 Task: Look for space in Kousa, Egypt from 6th September, 2023 to 10th September, 2023 for 1 adult in price range Rs.10000 to Rs.15000. Place can be private room with 1  bedroom having 1 bed and 1 bathroom. Property type can be house, flat, guest house, hotel. Booking option can be shelf check-in. Required host language is English.
Action: Mouse moved to (427, 83)
Screenshot: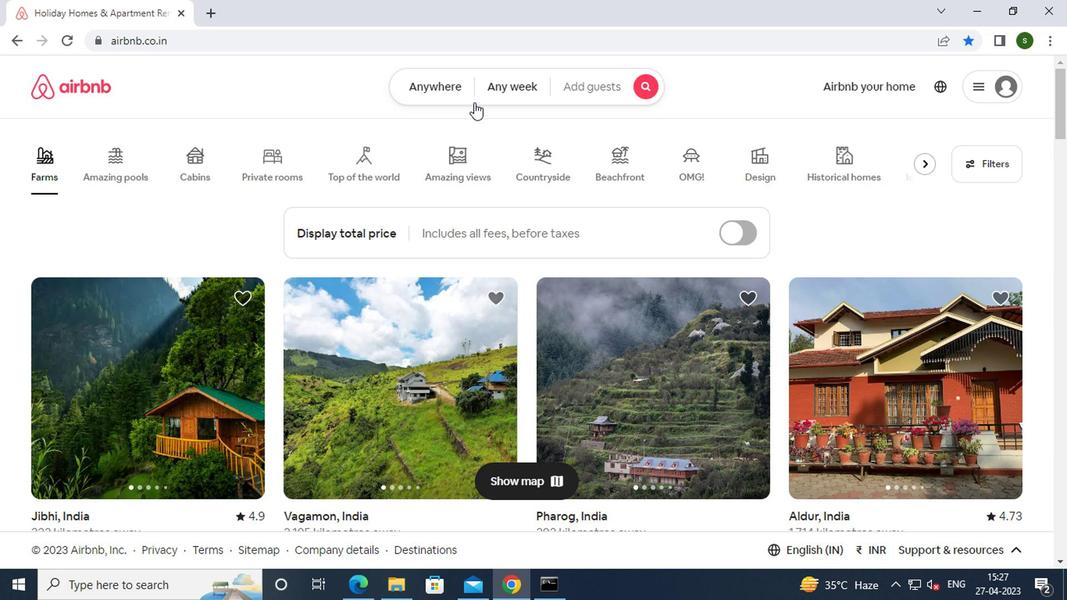 
Action: Mouse pressed left at (427, 83)
Screenshot: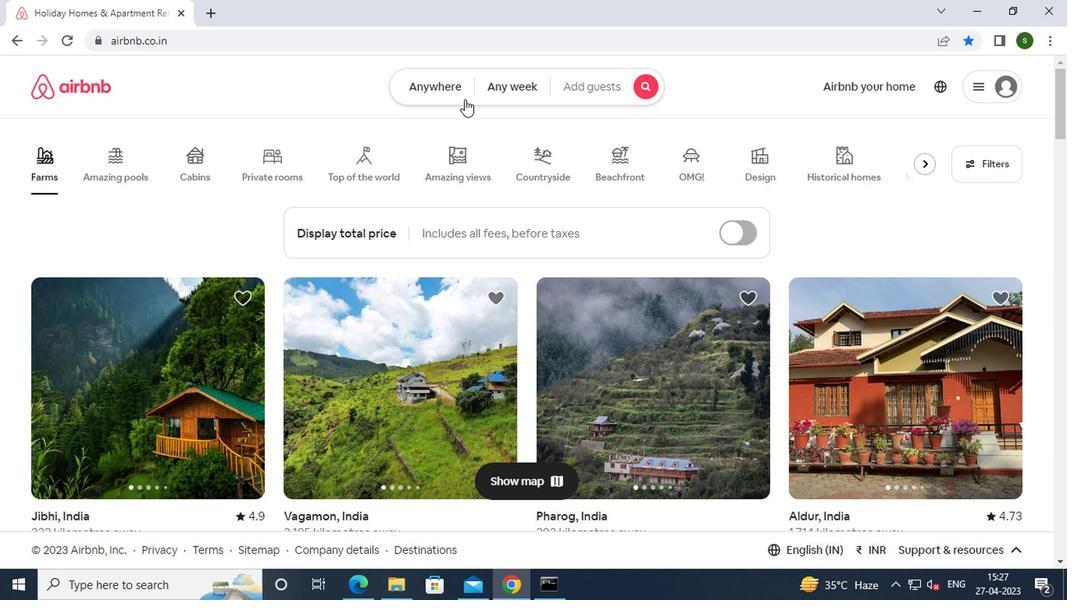 
Action: Mouse moved to (363, 147)
Screenshot: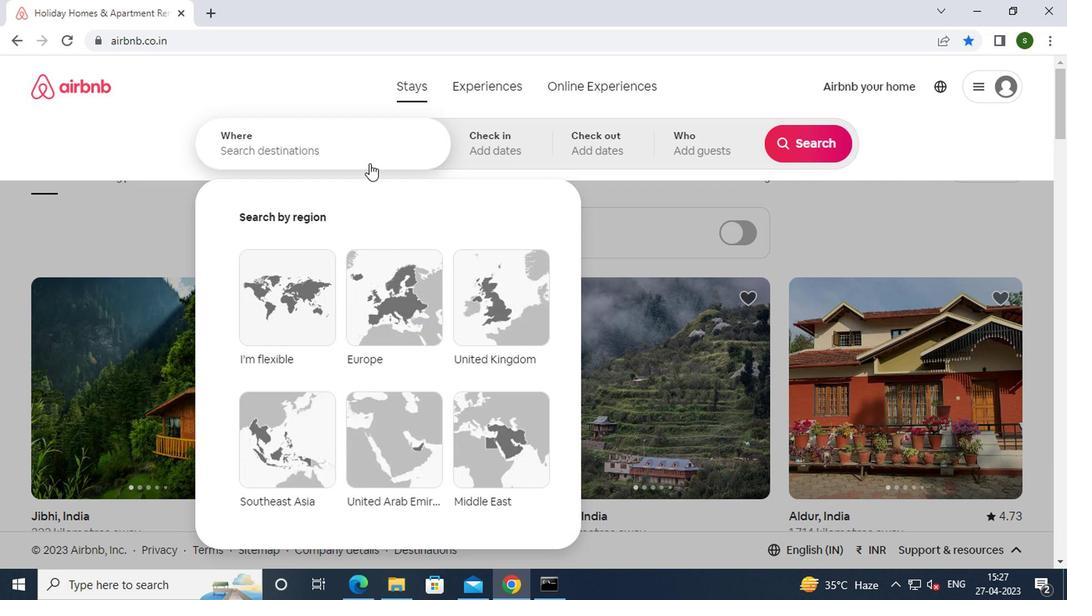 
Action: Mouse pressed left at (363, 147)
Screenshot: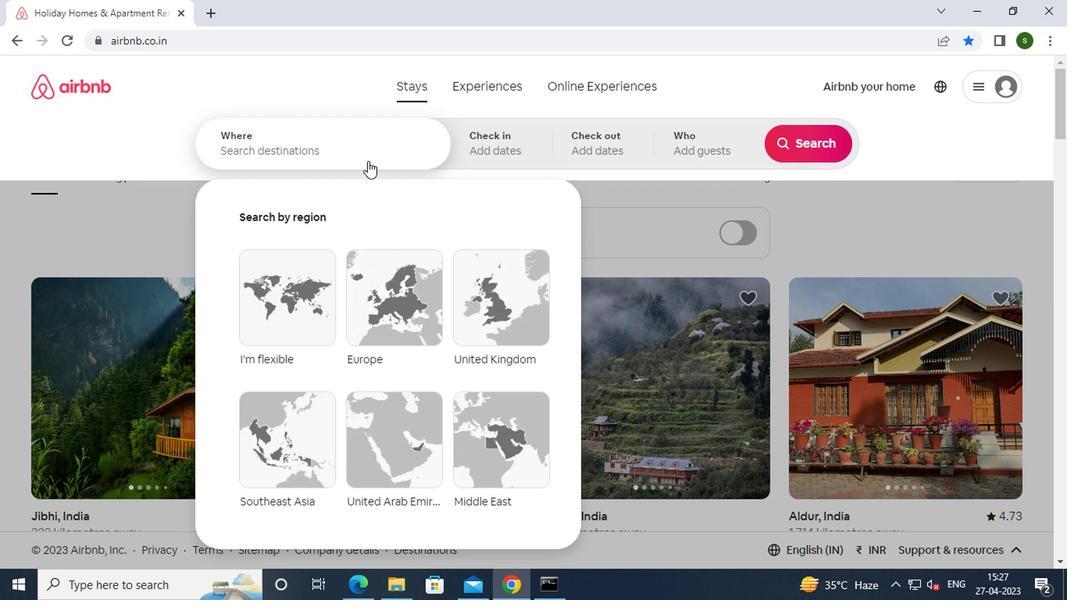 
Action: Key pressed k<Key.caps_lock>ousa,<Key.space><Key.caps_lock>e<Key.caps_lock>gypt<Key.enter>
Screenshot: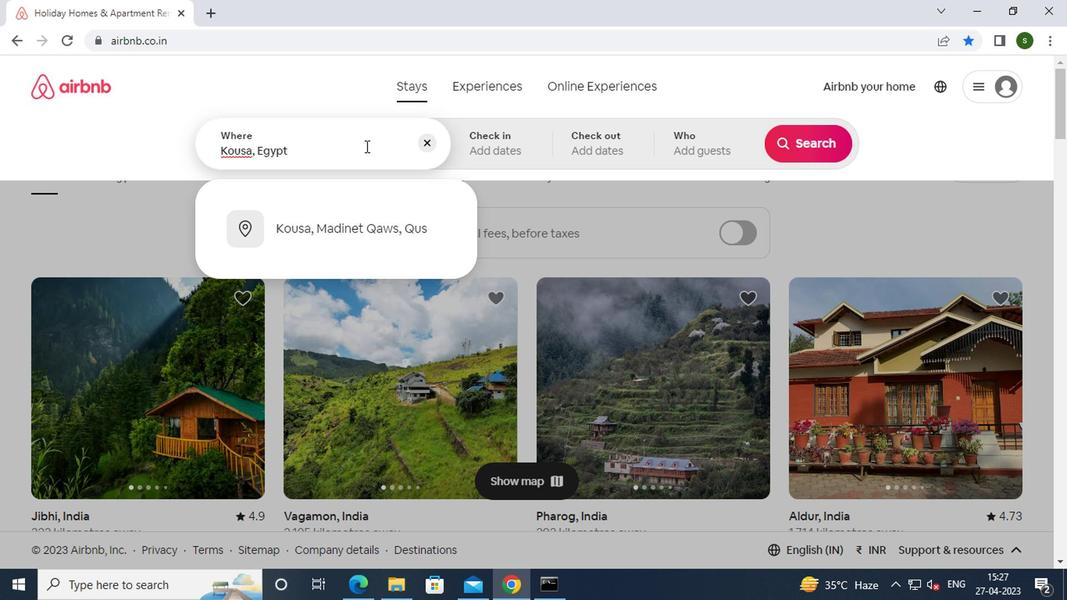 
Action: Mouse moved to (797, 269)
Screenshot: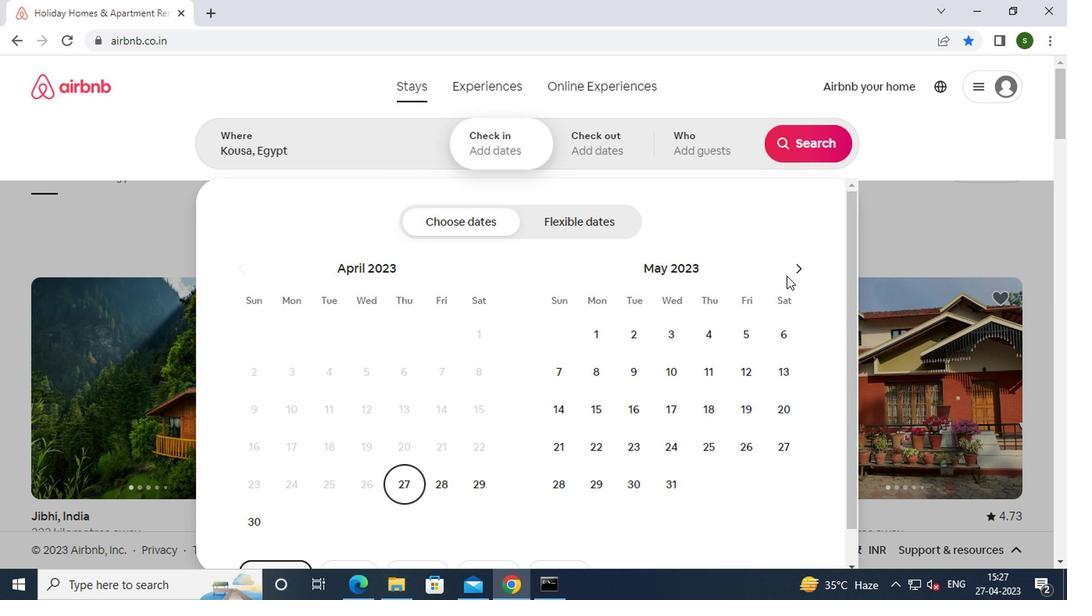 
Action: Mouse pressed left at (797, 269)
Screenshot: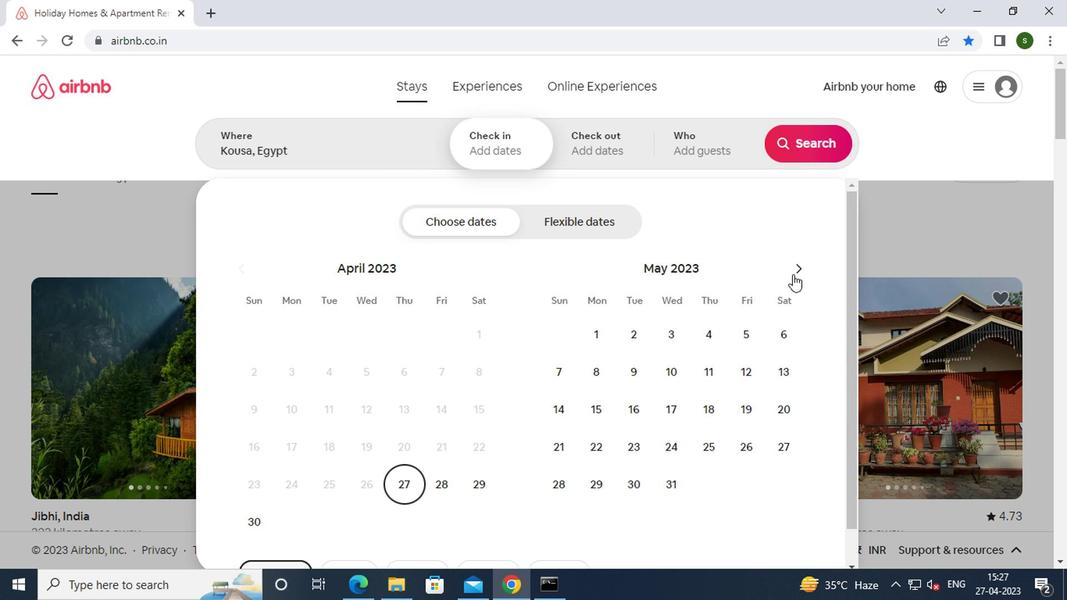 
Action: Mouse pressed left at (797, 269)
Screenshot: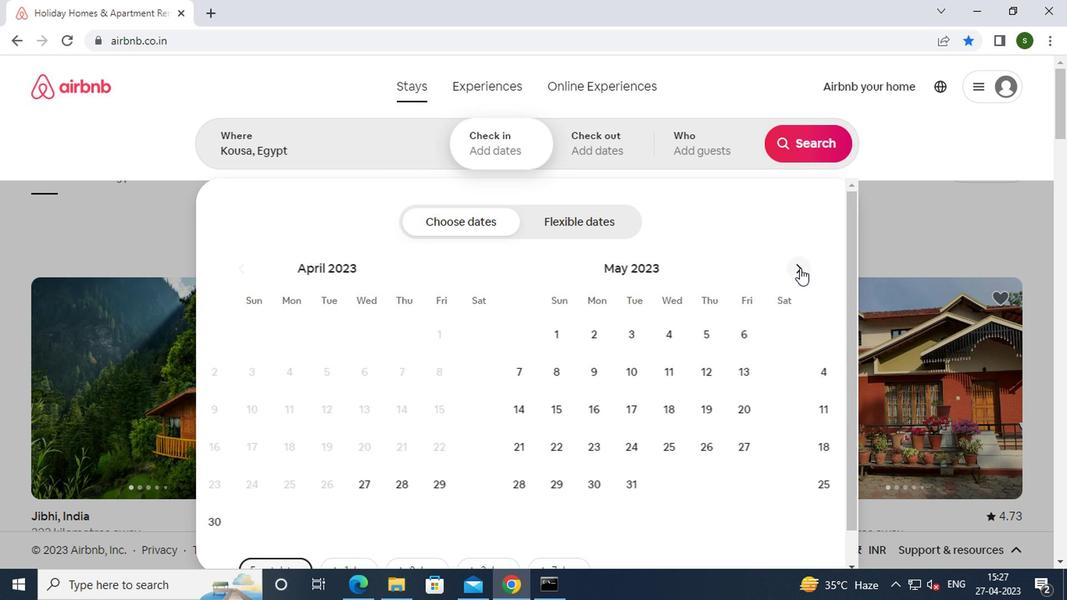 
Action: Mouse pressed left at (797, 269)
Screenshot: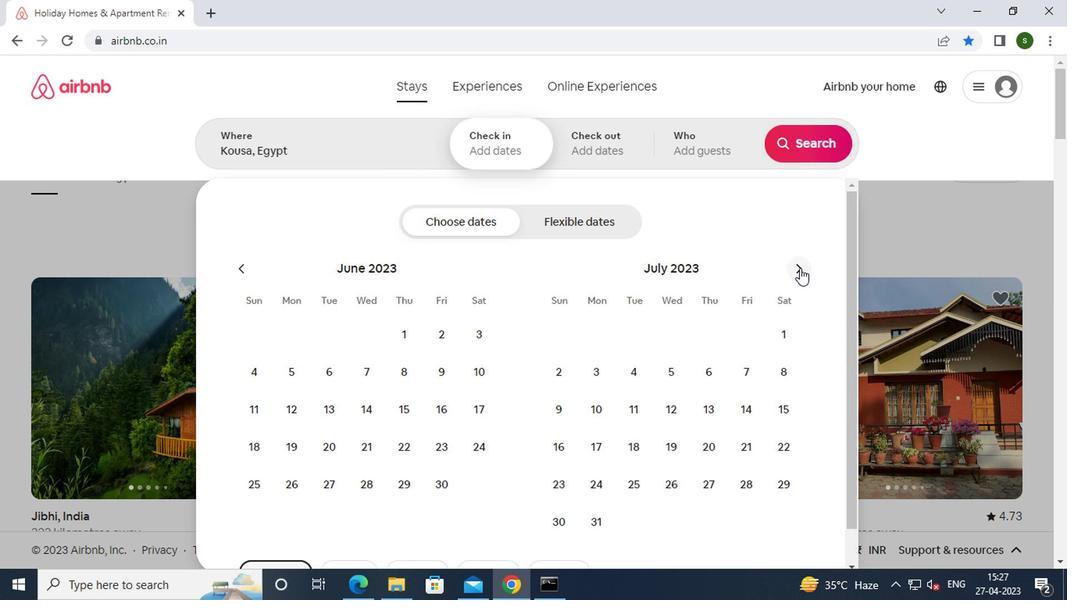 
Action: Mouse pressed left at (797, 269)
Screenshot: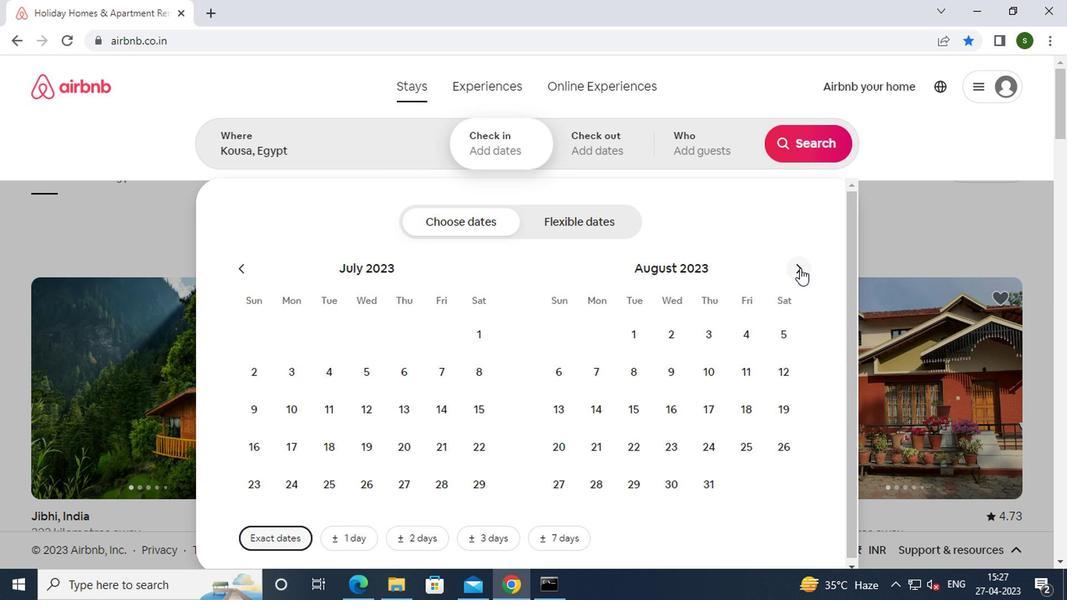 
Action: Mouse moved to (664, 374)
Screenshot: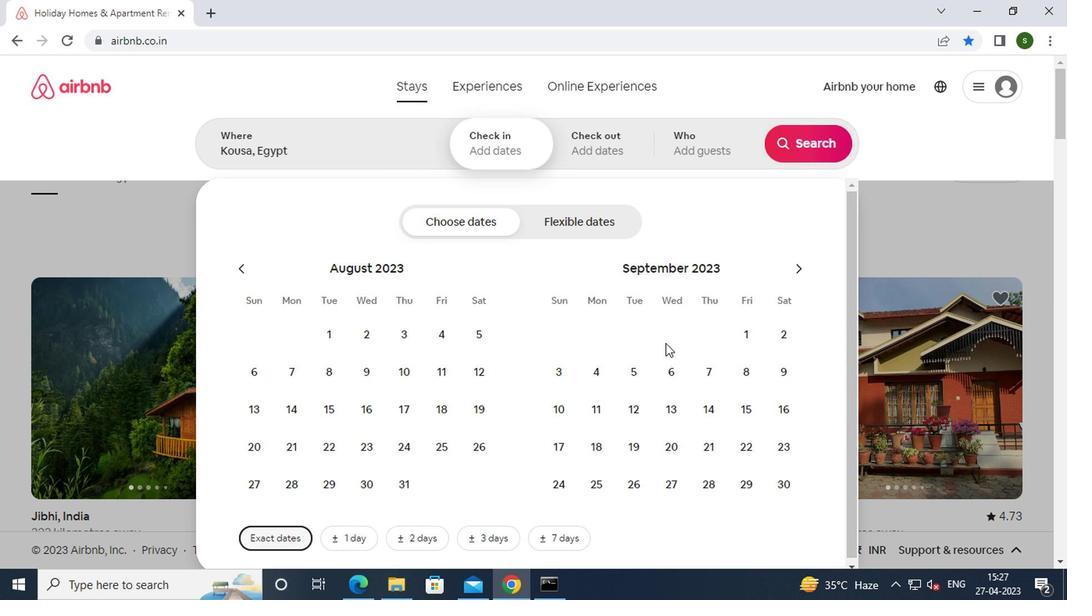 
Action: Mouse pressed left at (664, 374)
Screenshot: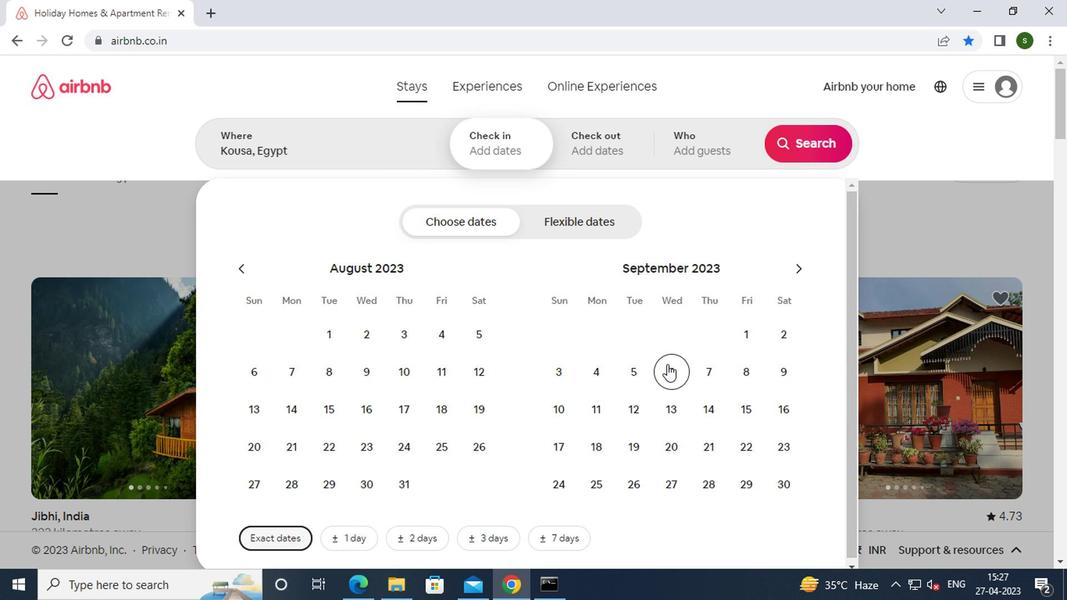 
Action: Mouse moved to (550, 403)
Screenshot: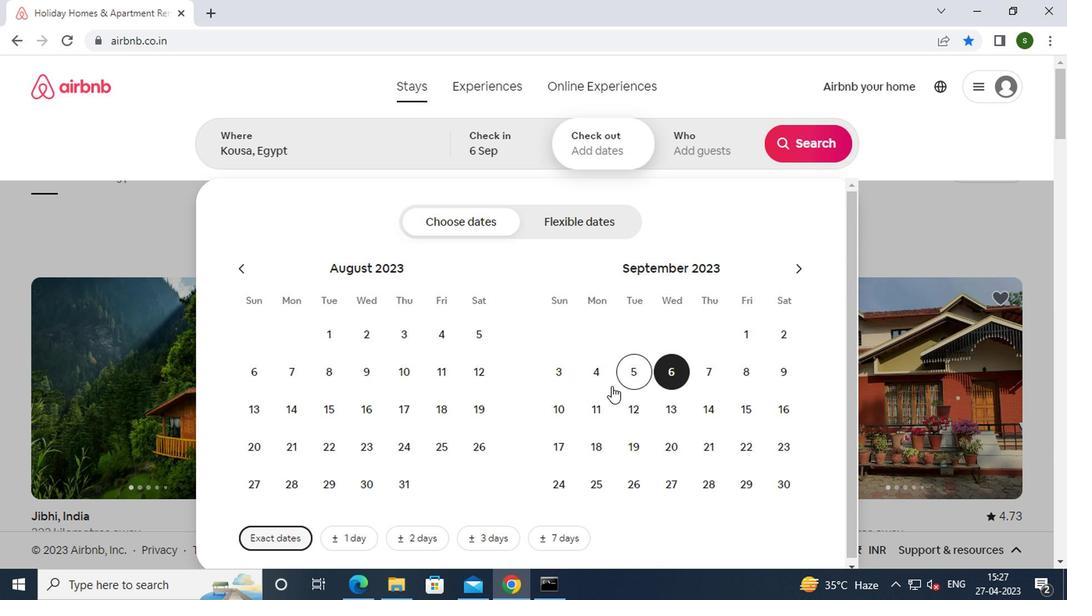 
Action: Mouse pressed left at (550, 403)
Screenshot: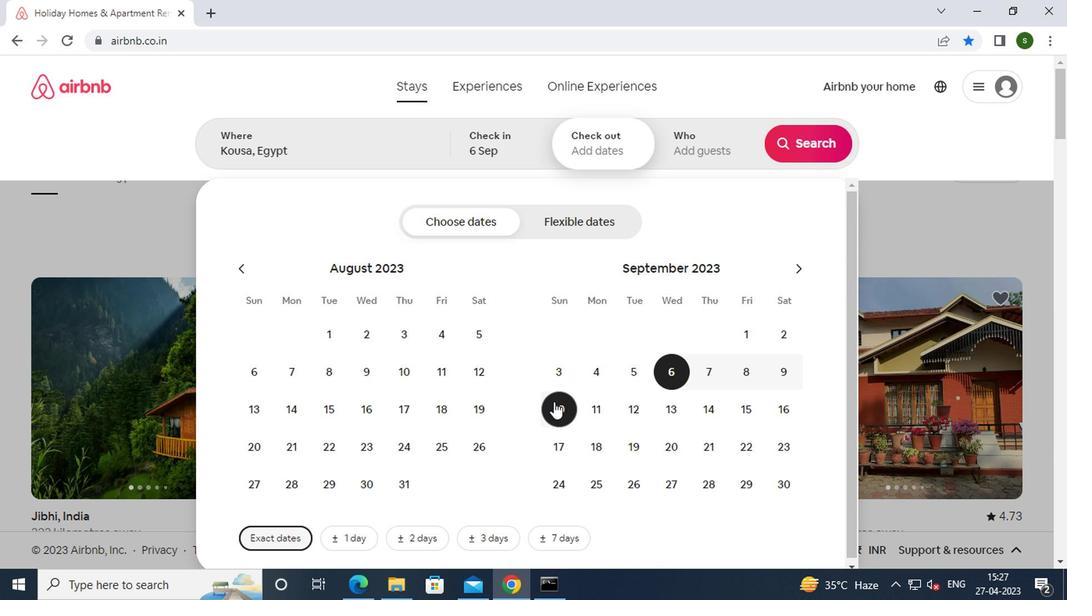 
Action: Mouse moved to (698, 154)
Screenshot: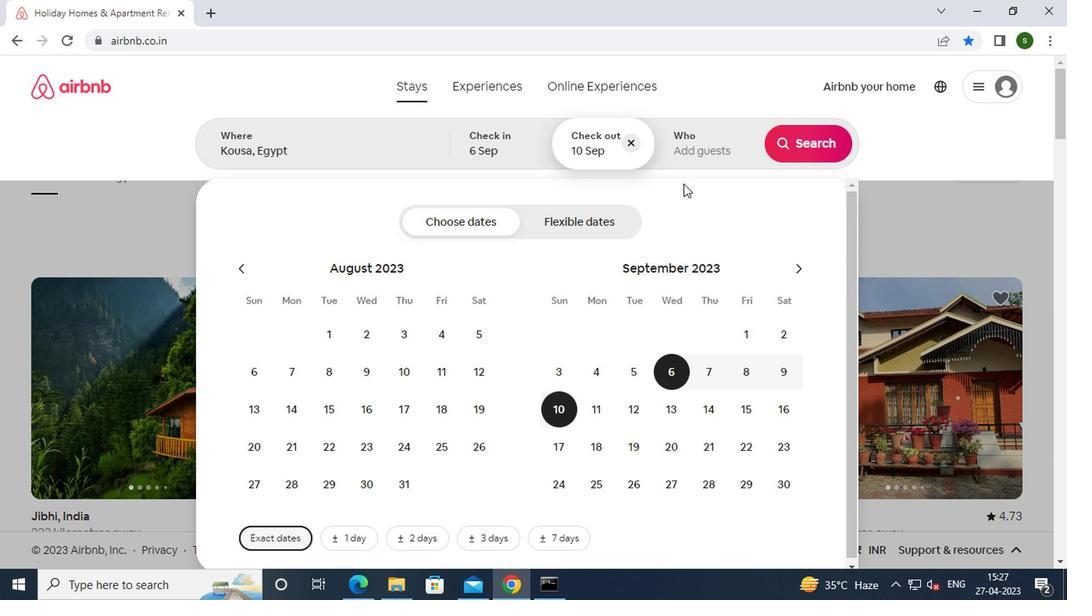 
Action: Mouse pressed left at (698, 154)
Screenshot: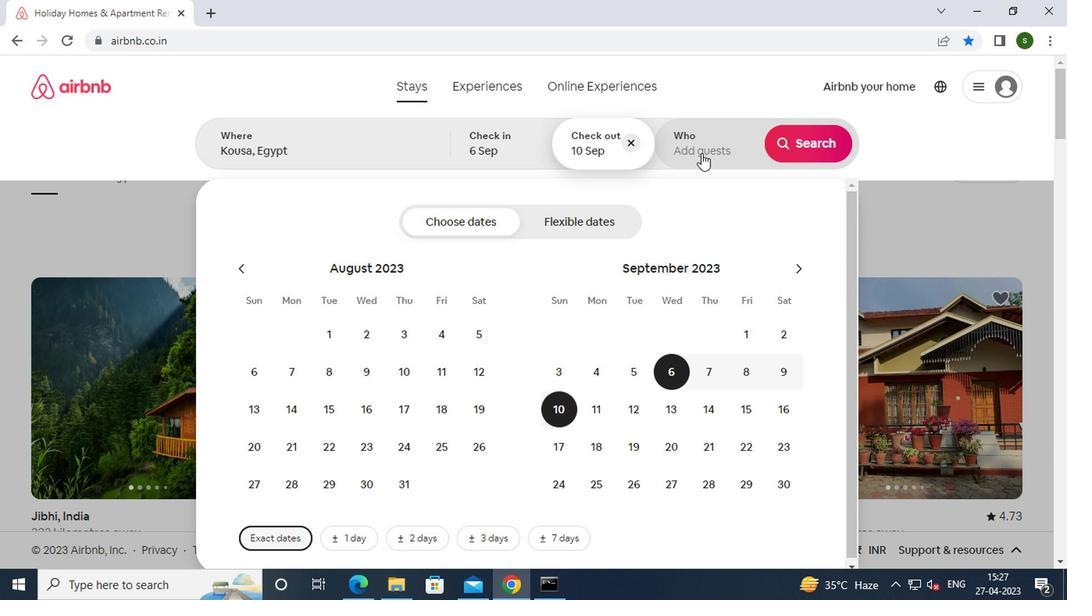 
Action: Mouse moved to (806, 229)
Screenshot: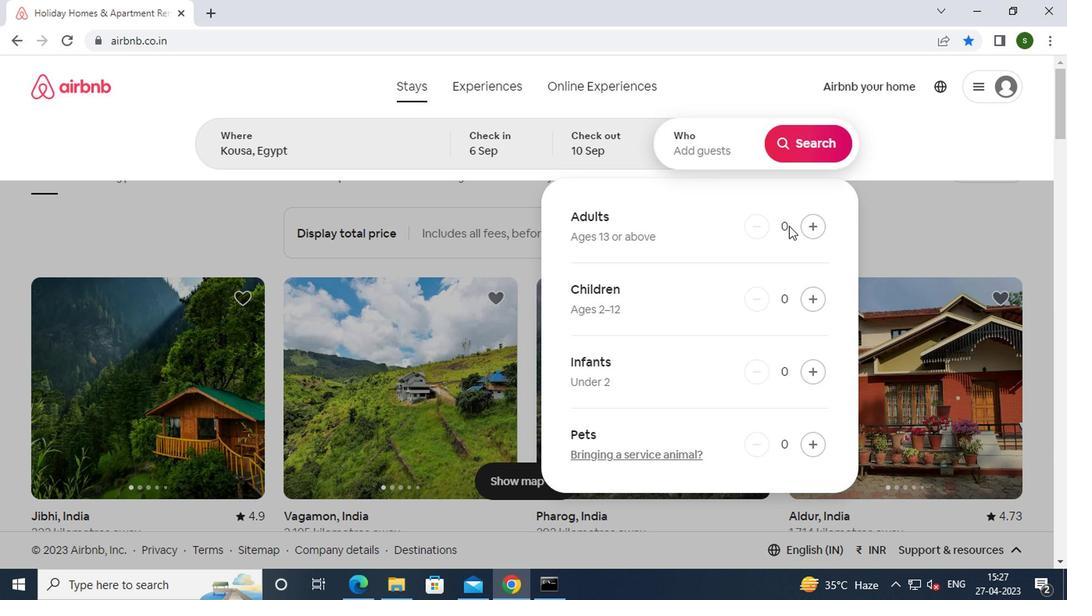 
Action: Mouse pressed left at (806, 229)
Screenshot: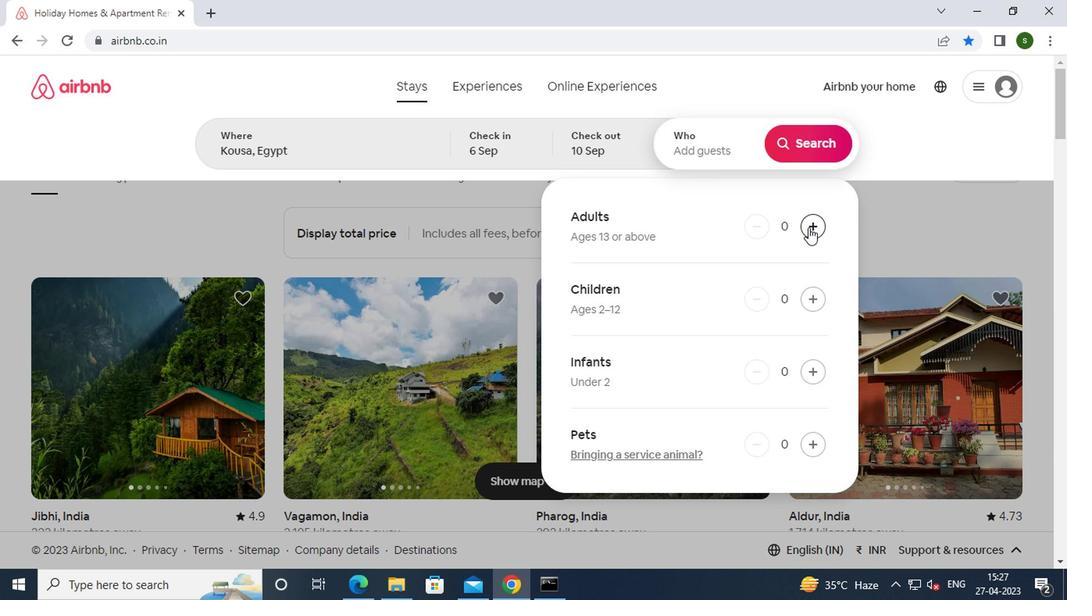 
Action: Mouse moved to (814, 131)
Screenshot: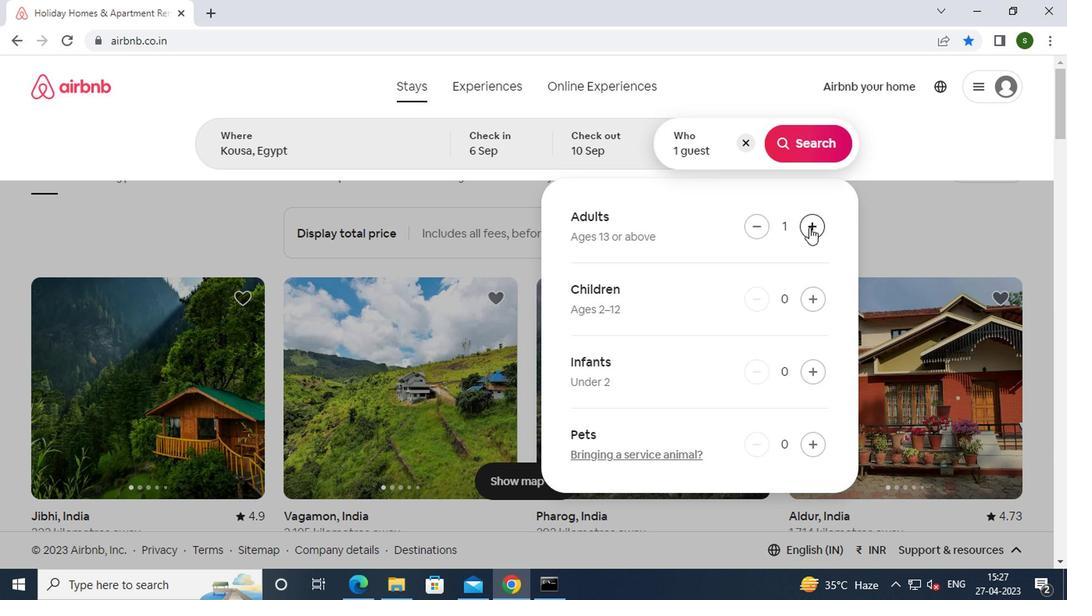 
Action: Mouse pressed left at (814, 131)
Screenshot: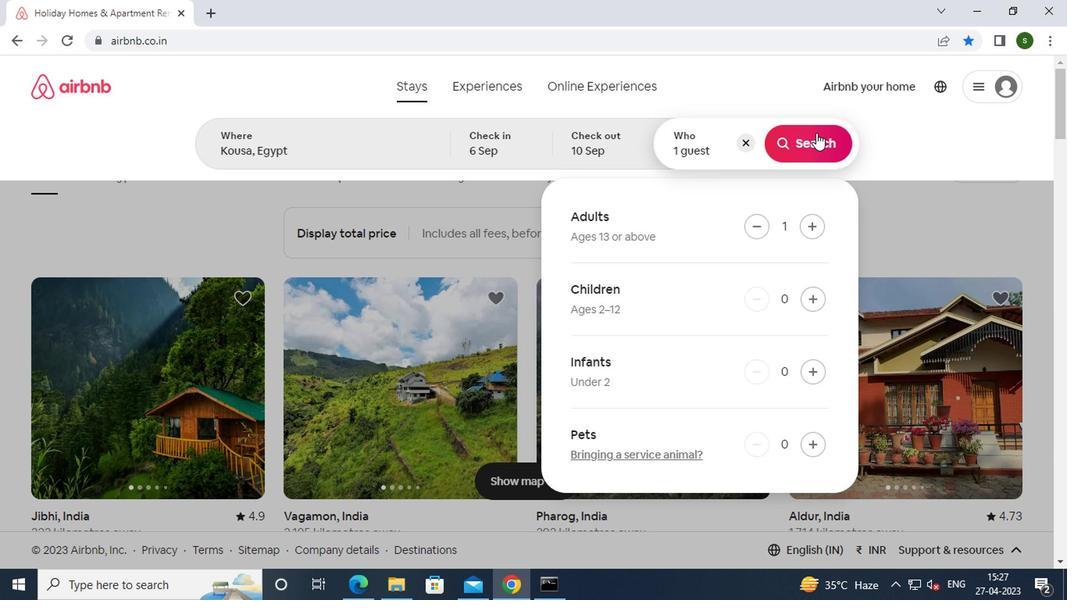 
Action: Mouse moved to (994, 156)
Screenshot: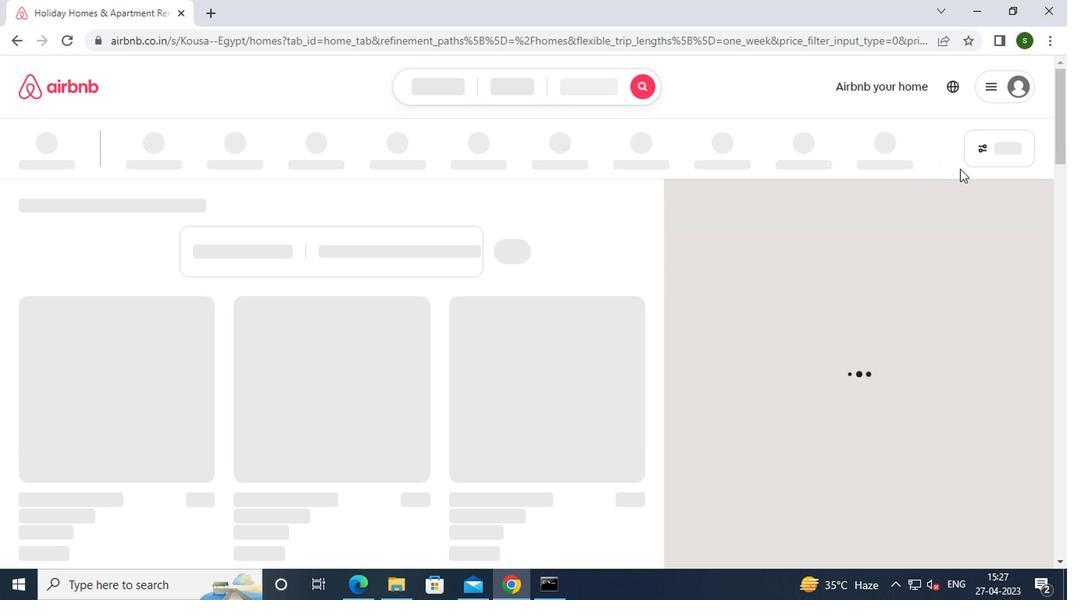 
Action: Mouse pressed left at (994, 156)
Screenshot: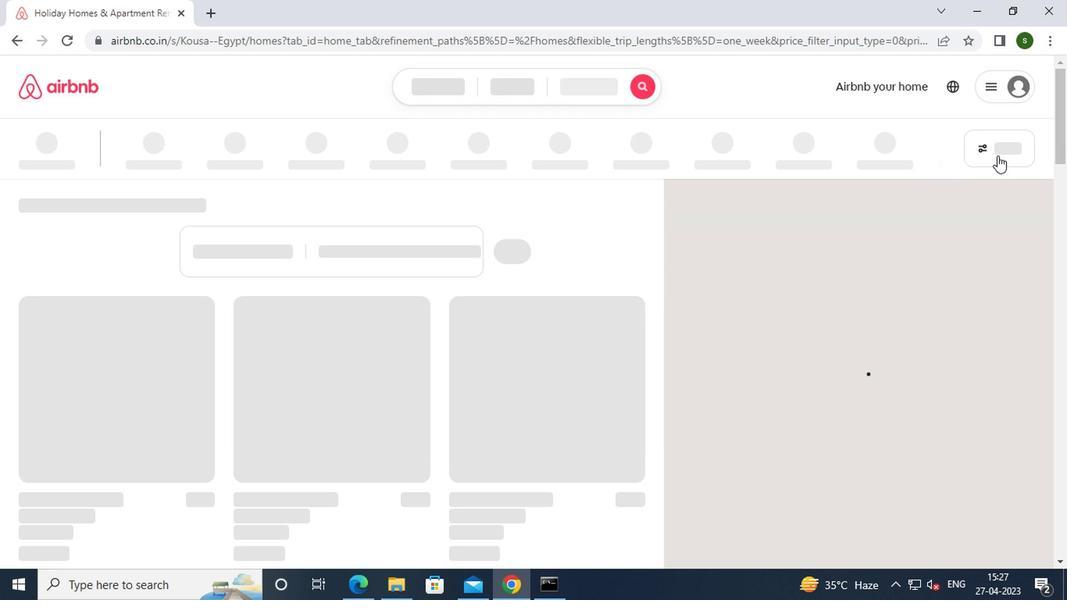 
Action: Mouse moved to (379, 331)
Screenshot: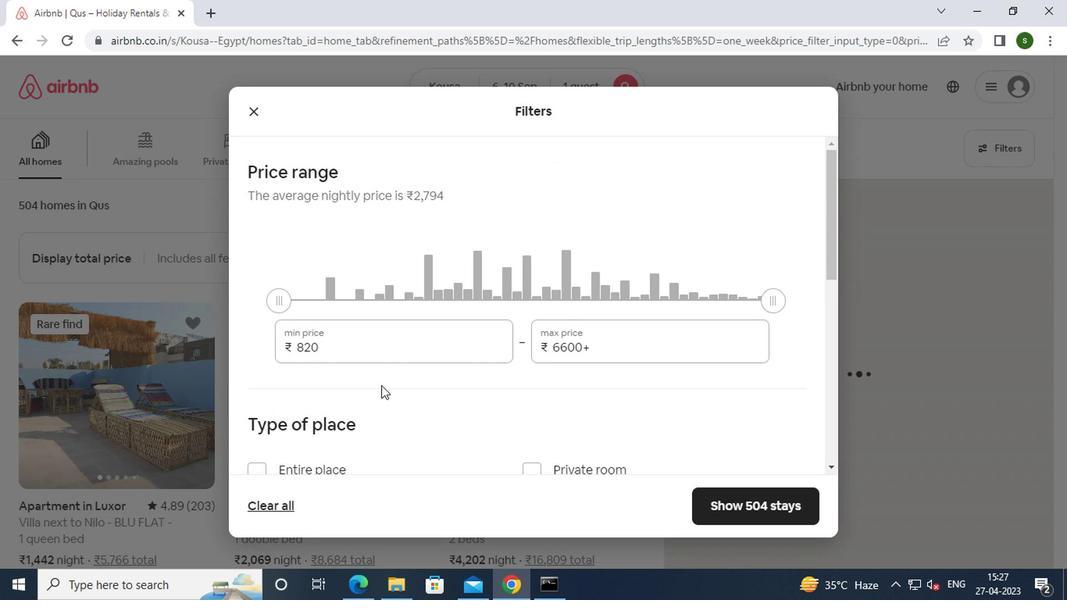 
Action: Mouse pressed left at (379, 331)
Screenshot: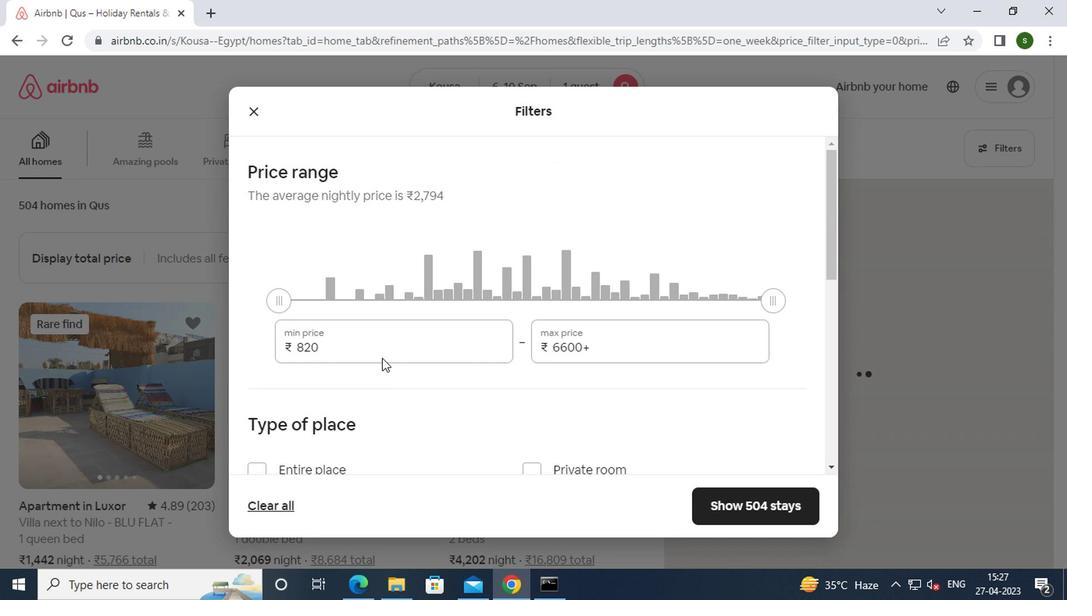 
Action: Mouse moved to (379, 333)
Screenshot: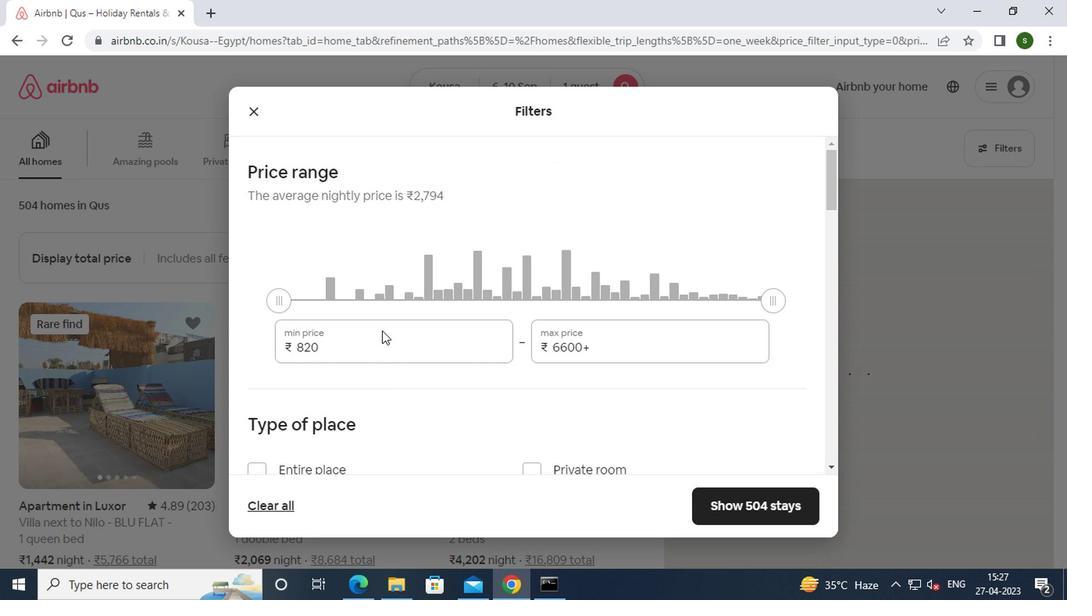 
Action: Key pressed <Key.backspace><Key.backspace><Key.backspace><Key.backspace><Key.backspace>10000
Screenshot: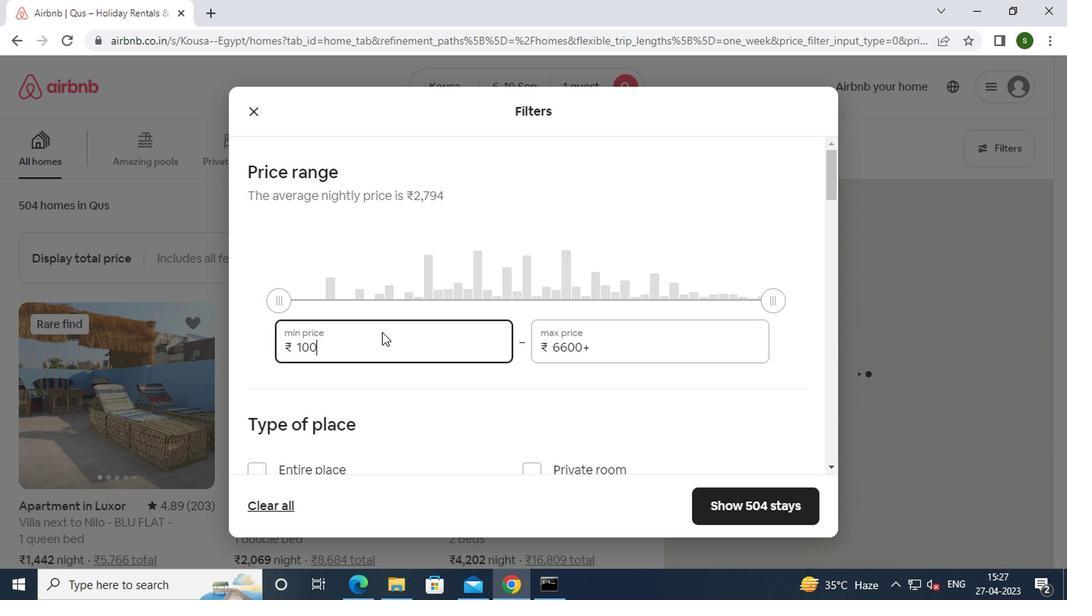 
Action: Mouse moved to (618, 348)
Screenshot: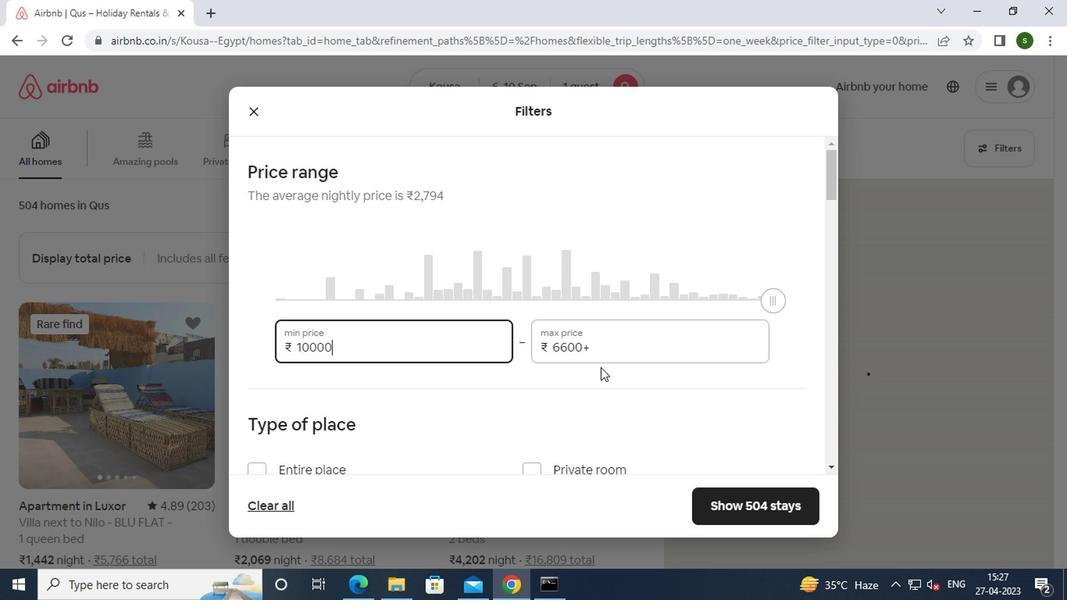 
Action: Mouse pressed left at (618, 348)
Screenshot: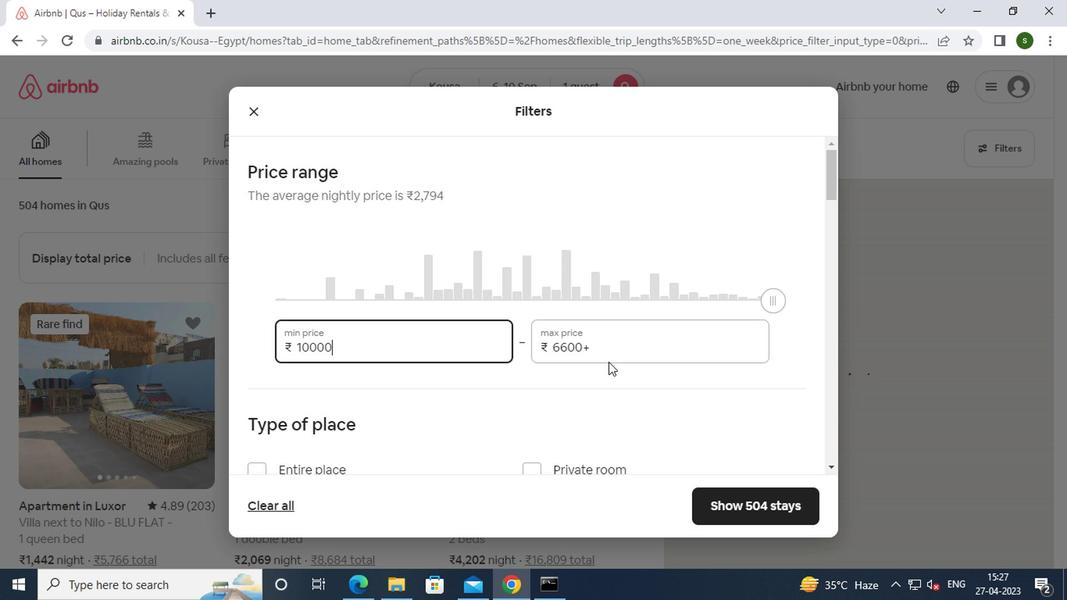 
Action: Key pressed <Key.backspace><Key.backspace><Key.backspace><Key.backspace><Key.backspace><Key.backspace><Key.backspace><Key.backspace><Key.backspace><Key.backspace><Key.backspace><Key.backspace>15000
Screenshot: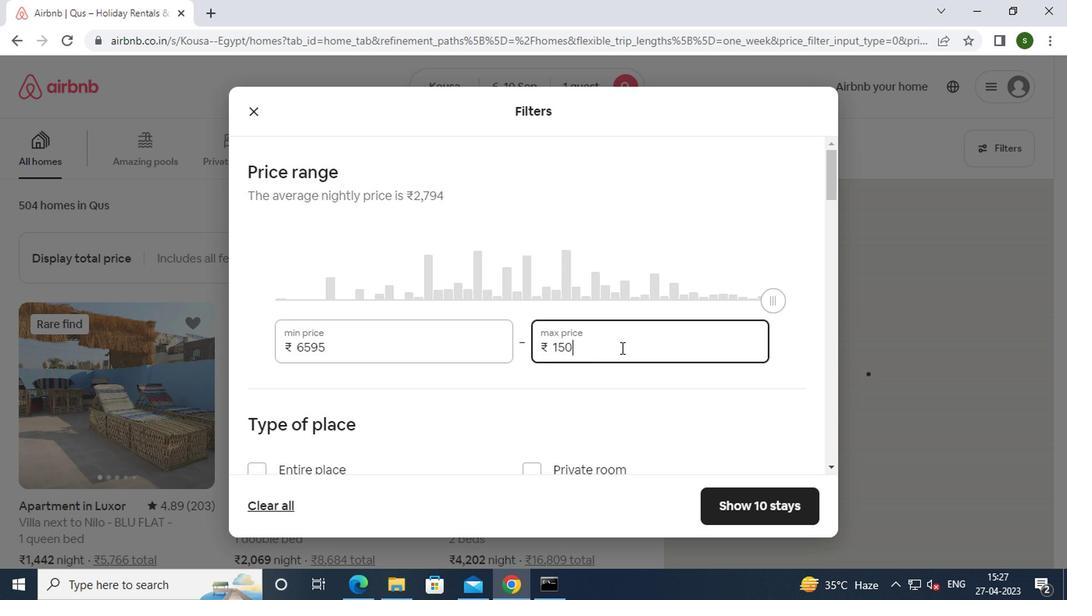 
Action: Mouse moved to (503, 393)
Screenshot: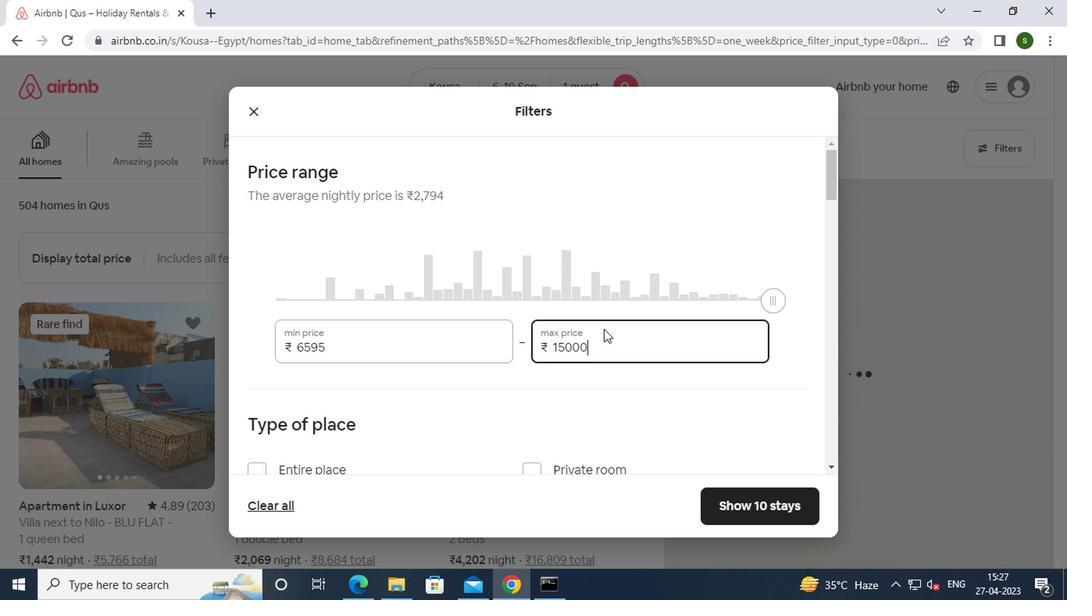 
Action: Mouse scrolled (503, 393) with delta (0, 0)
Screenshot: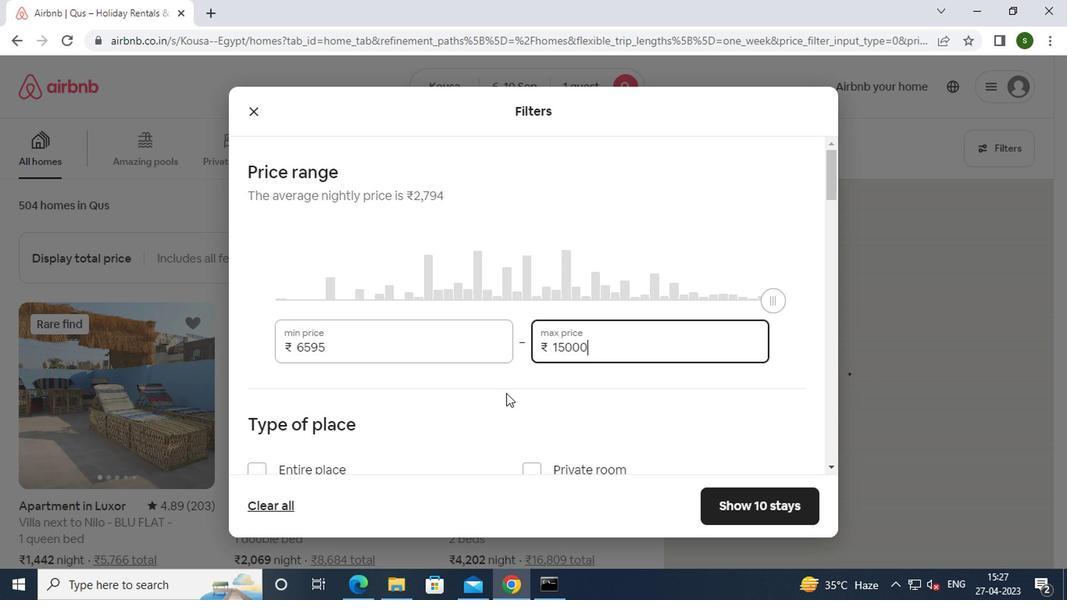 
Action: Mouse moved to (534, 390)
Screenshot: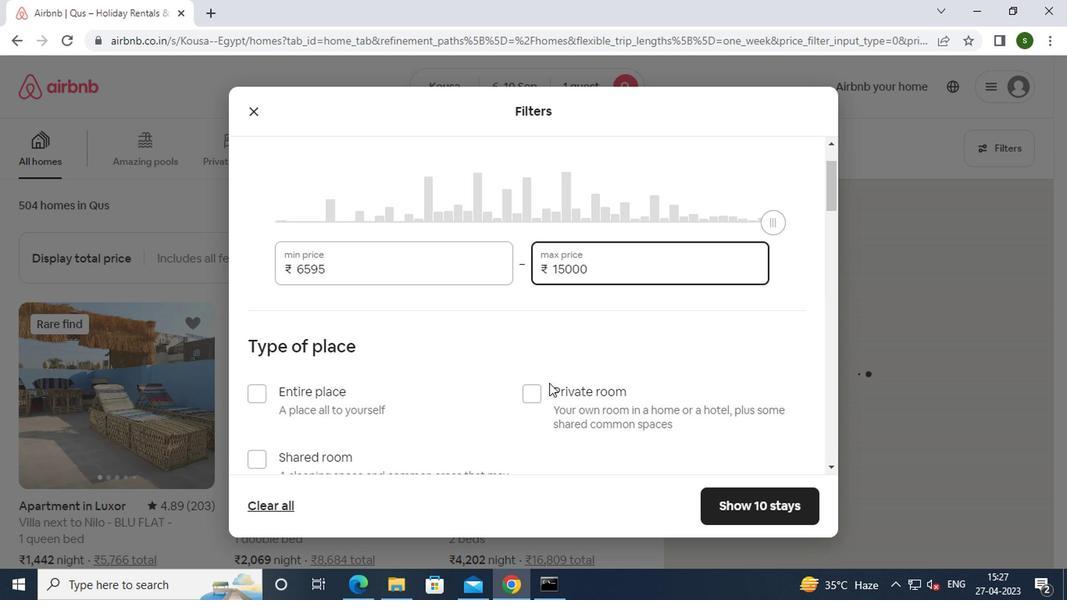
Action: Mouse pressed left at (534, 390)
Screenshot: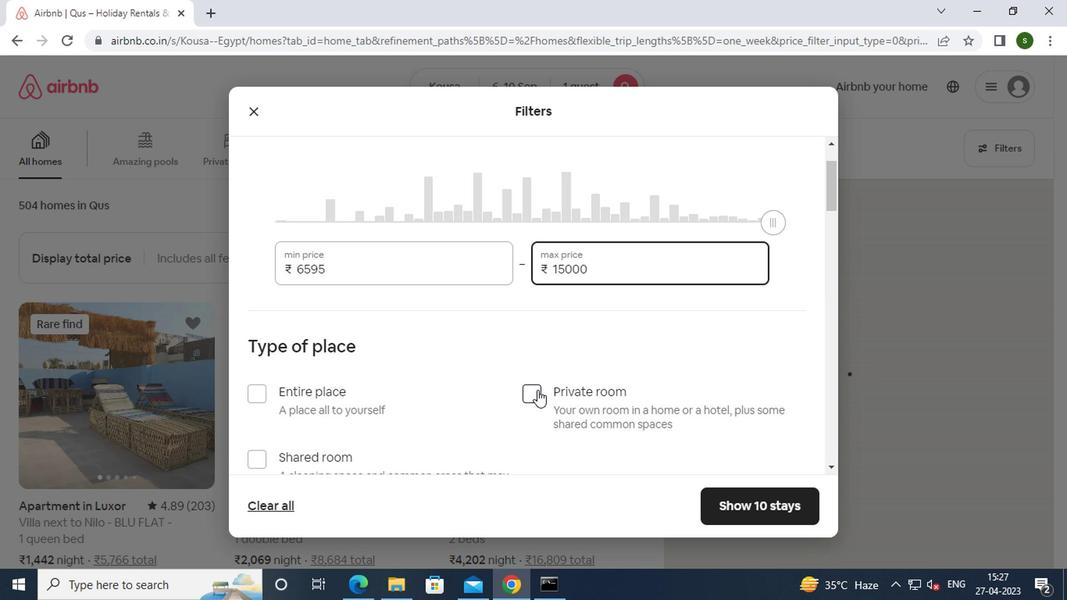 
Action: Mouse moved to (423, 331)
Screenshot: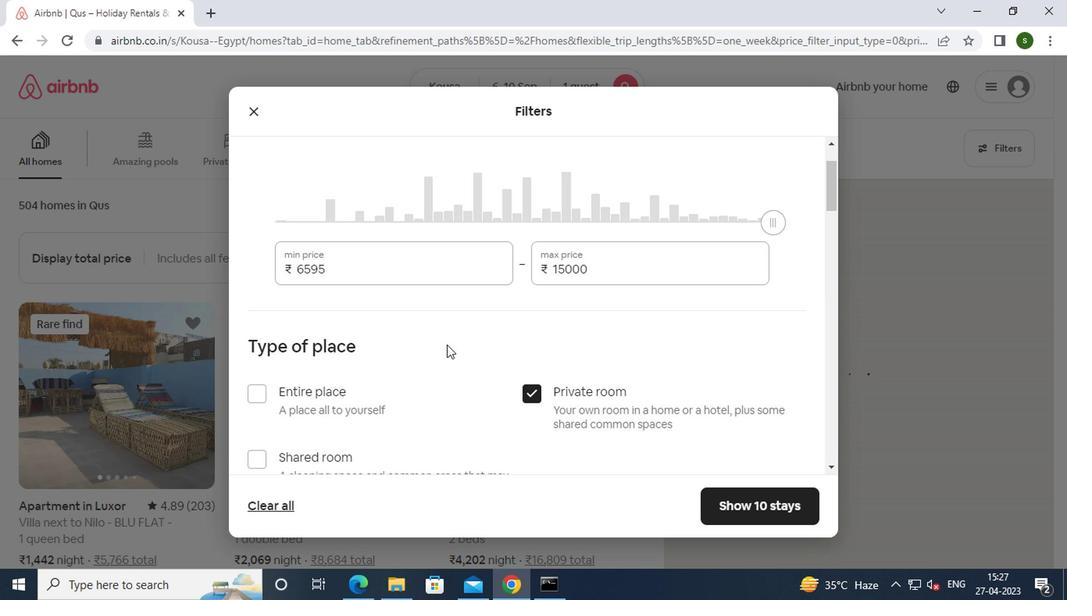 
Action: Mouse scrolled (423, 331) with delta (0, 0)
Screenshot: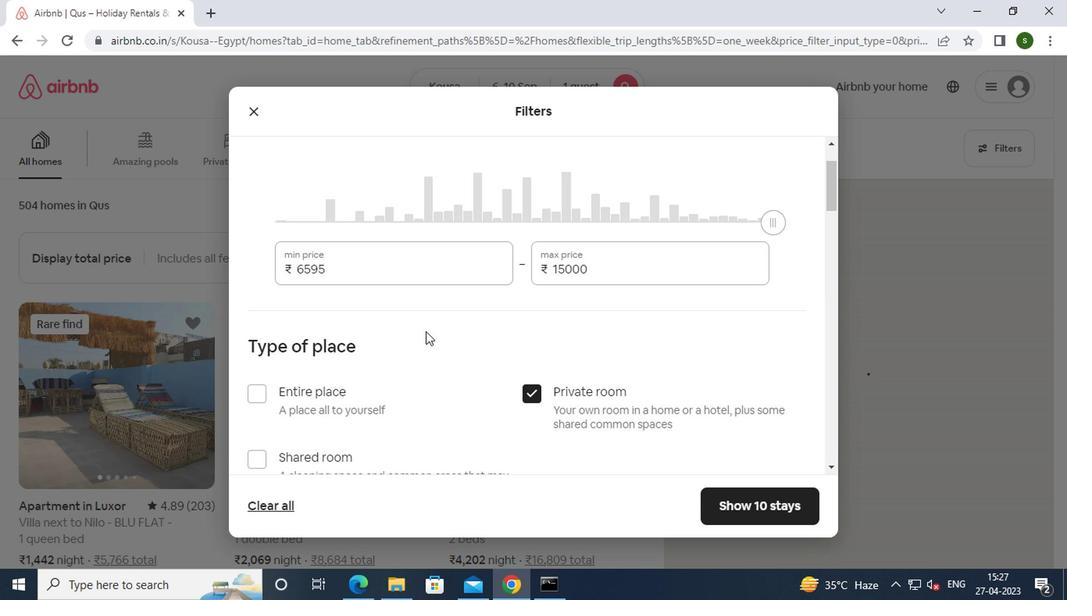 
Action: Mouse scrolled (423, 331) with delta (0, 0)
Screenshot: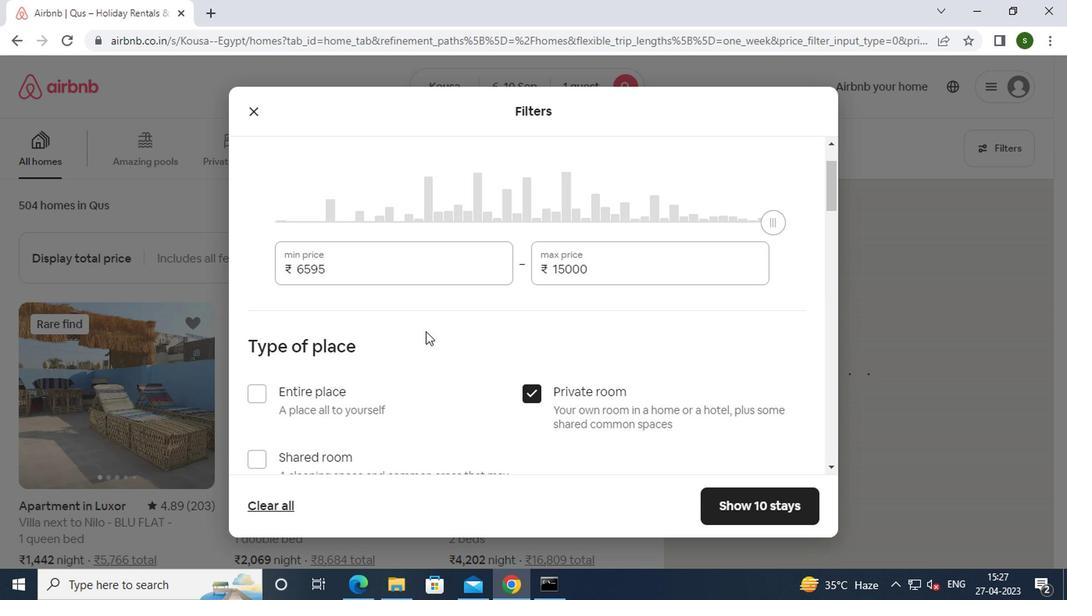 
Action: Mouse scrolled (423, 331) with delta (0, 0)
Screenshot: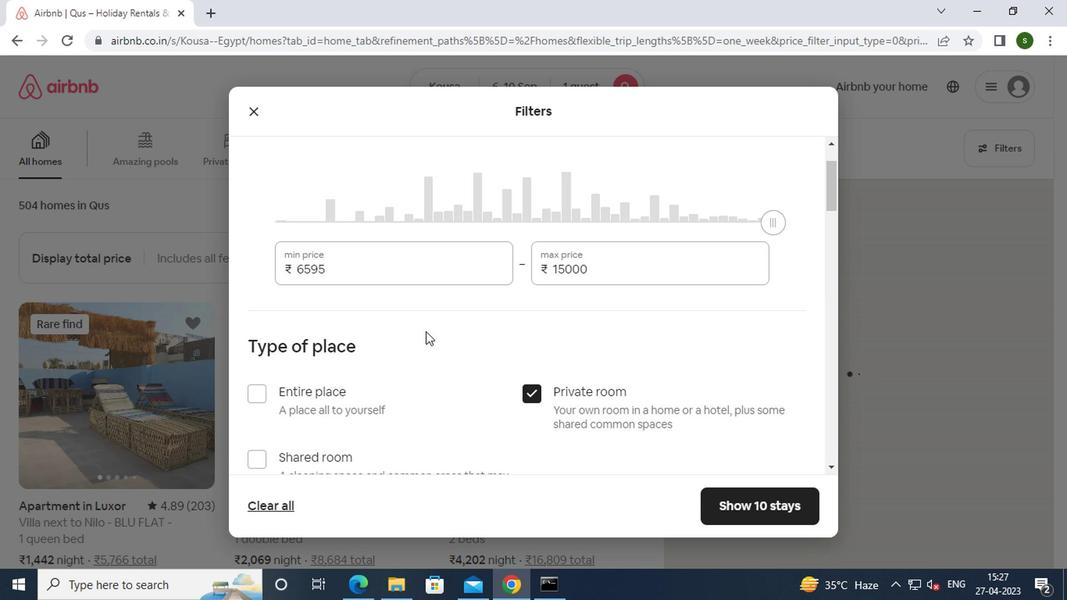 
Action: Mouse scrolled (423, 331) with delta (0, 0)
Screenshot: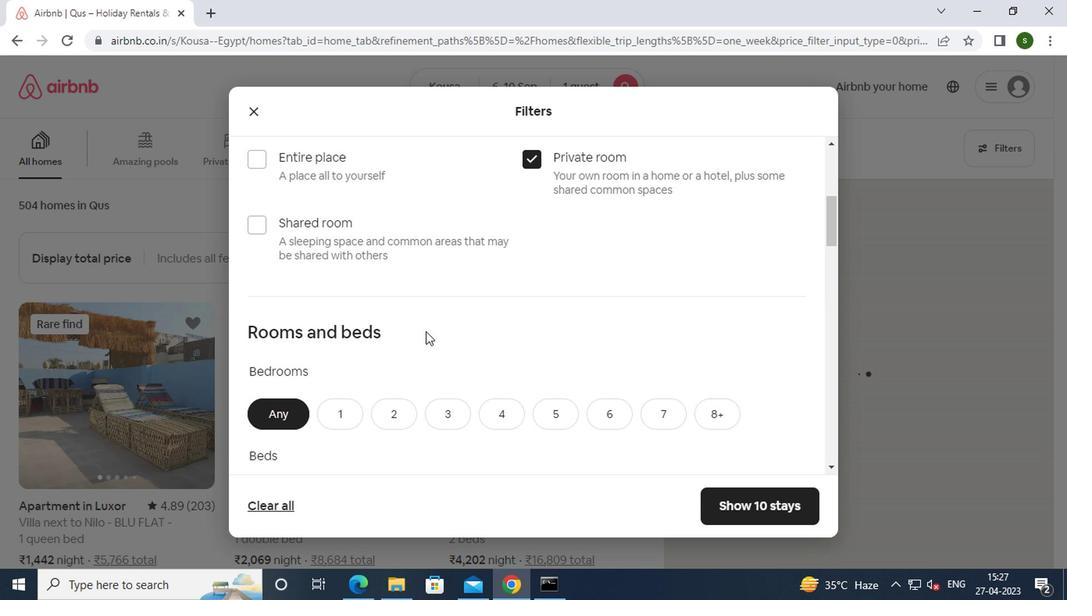 
Action: Mouse moved to (324, 338)
Screenshot: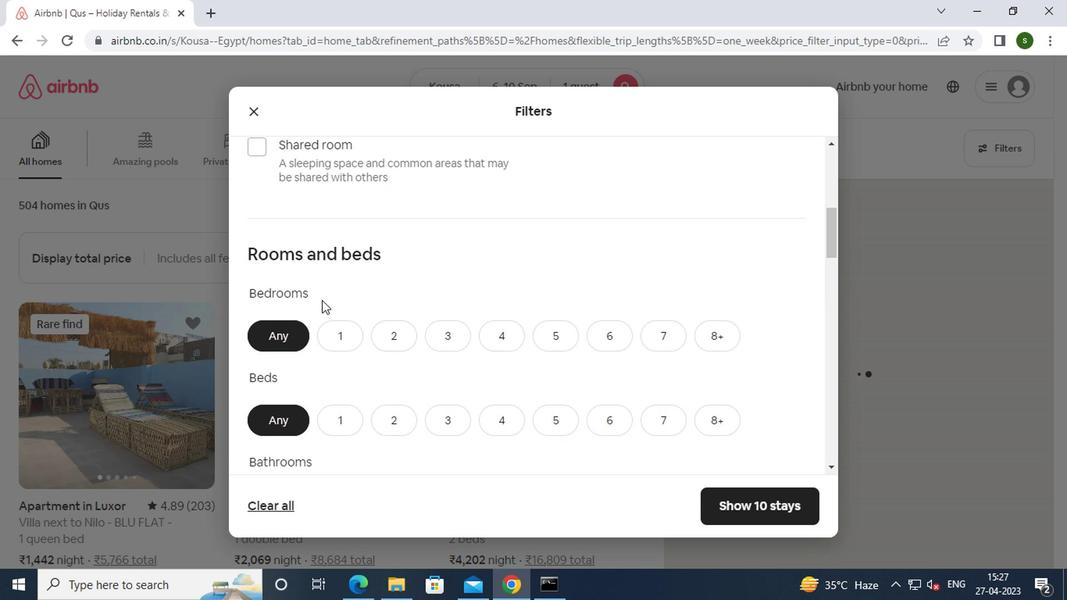 
Action: Mouse pressed left at (324, 338)
Screenshot: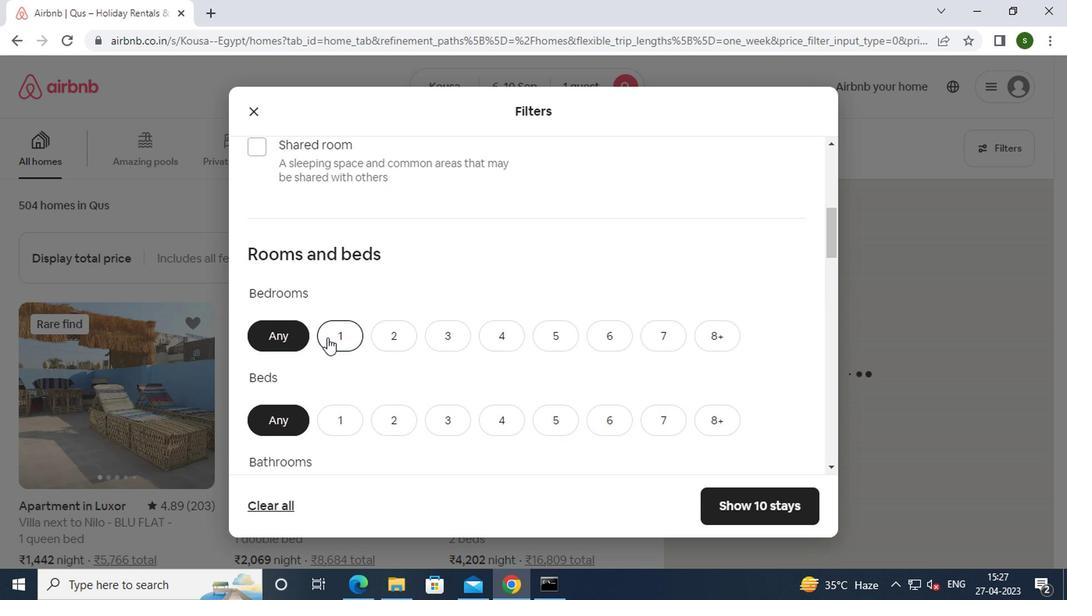 
Action: Mouse moved to (403, 296)
Screenshot: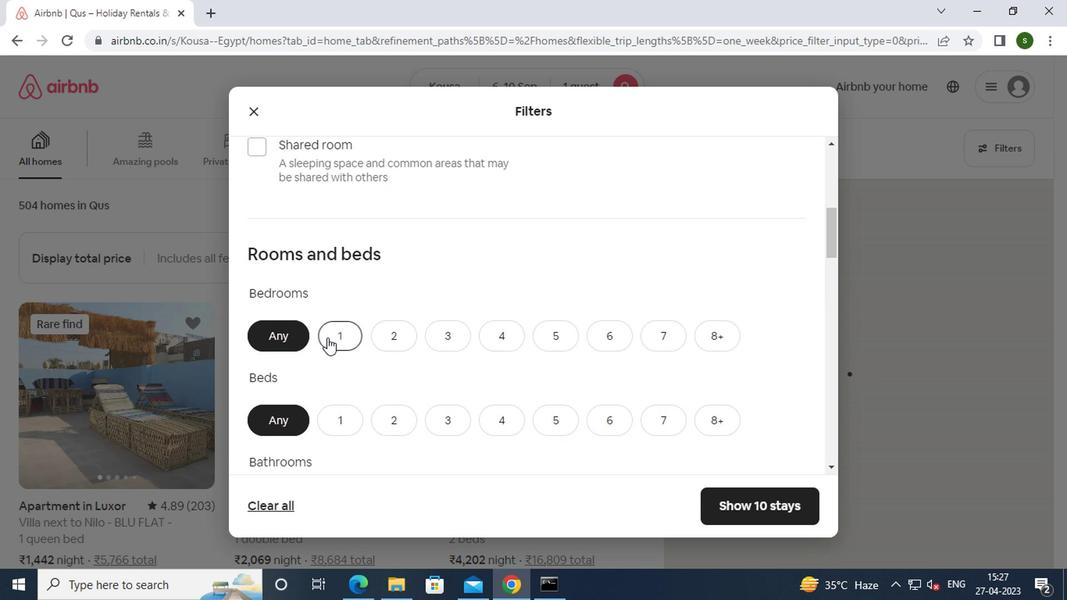
Action: Mouse scrolled (403, 295) with delta (0, 0)
Screenshot: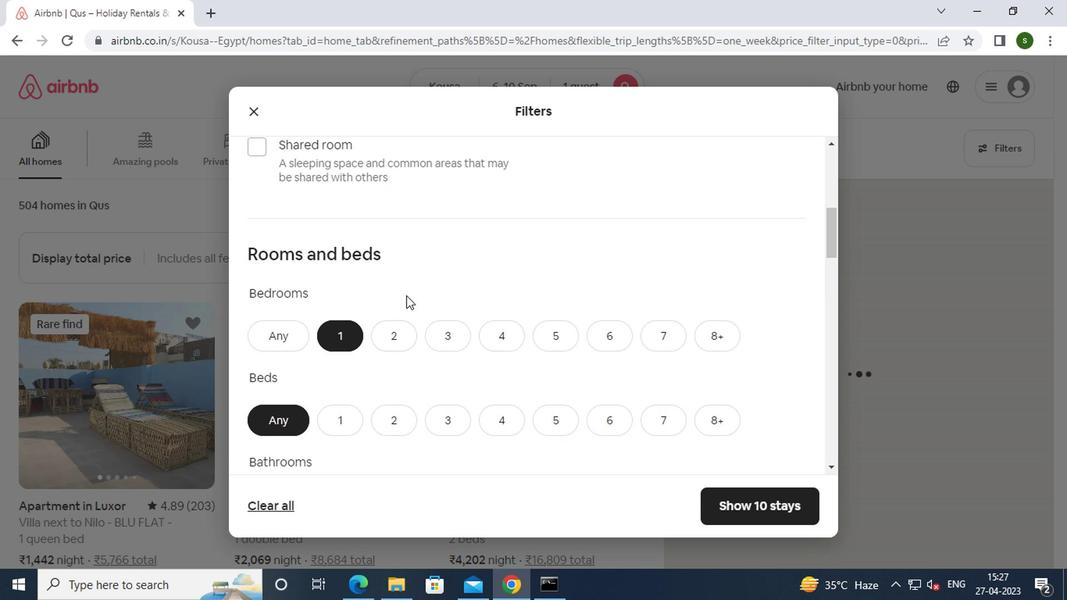 
Action: Mouse scrolled (403, 295) with delta (0, 0)
Screenshot: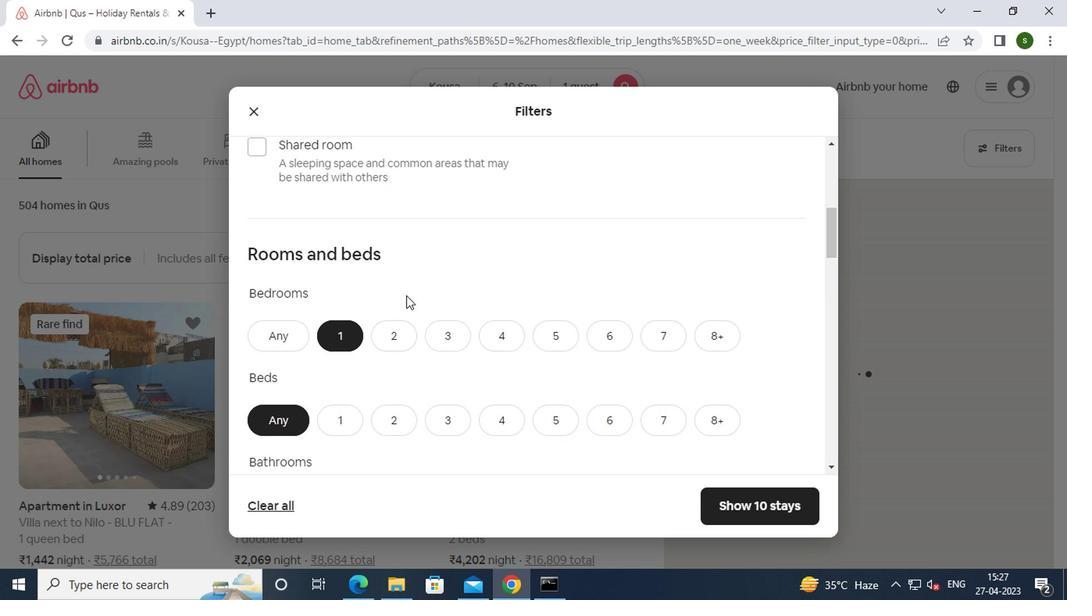 
Action: Mouse scrolled (403, 295) with delta (0, 0)
Screenshot: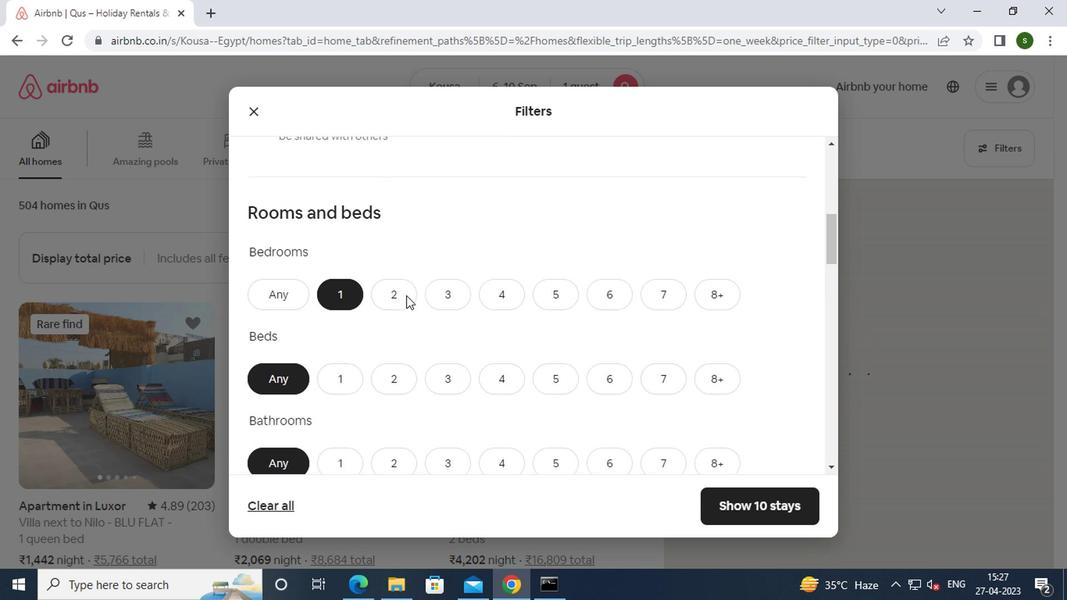 
Action: Mouse moved to (349, 180)
Screenshot: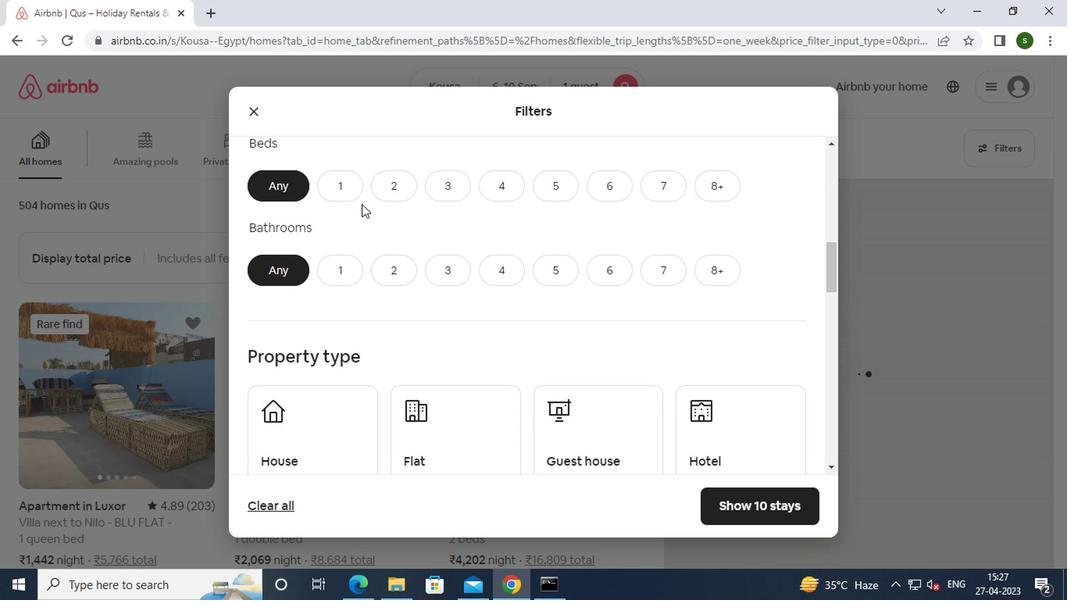 
Action: Mouse pressed left at (349, 180)
Screenshot: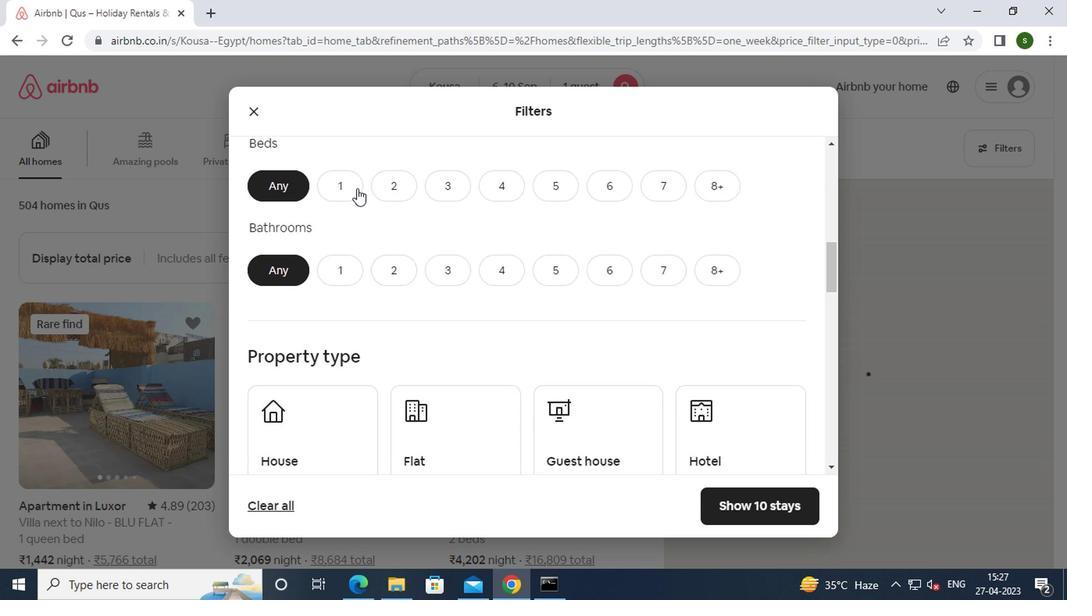
Action: Mouse moved to (338, 269)
Screenshot: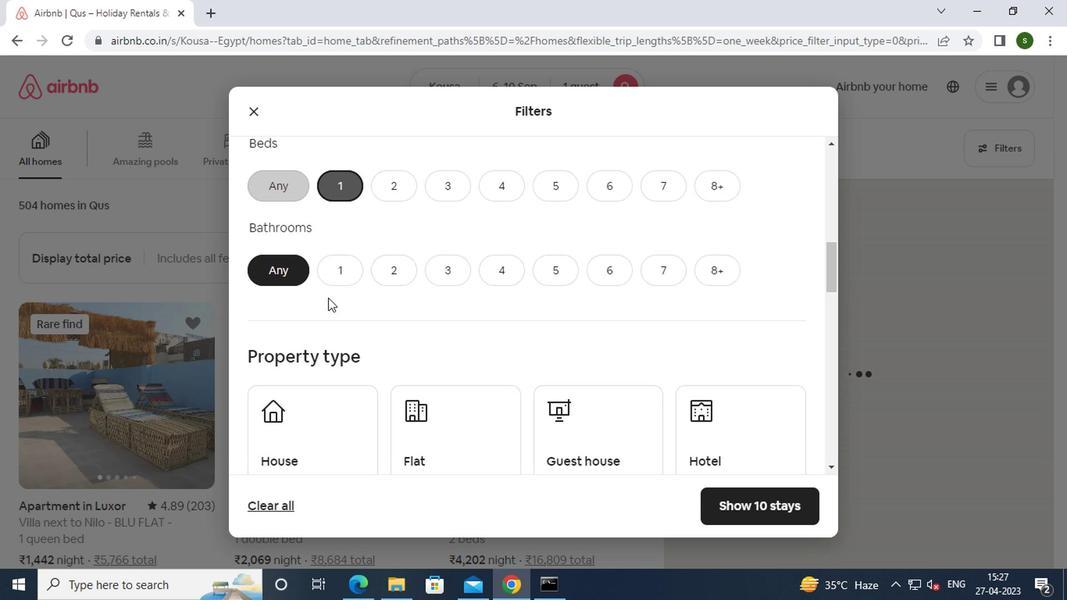 
Action: Mouse pressed left at (338, 269)
Screenshot: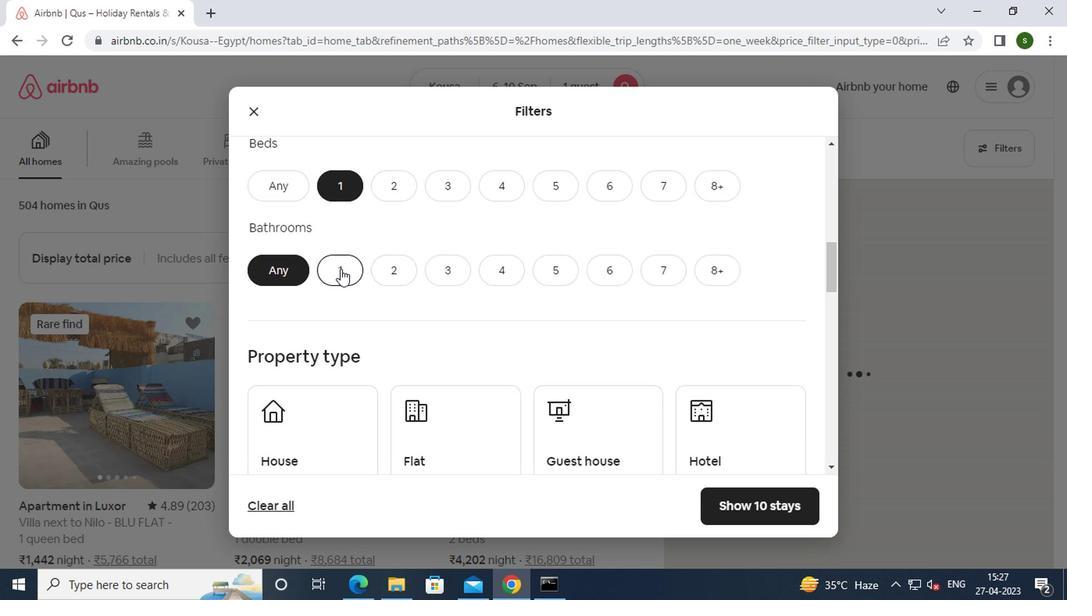 
Action: Mouse moved to (384, 247)
Screenshot: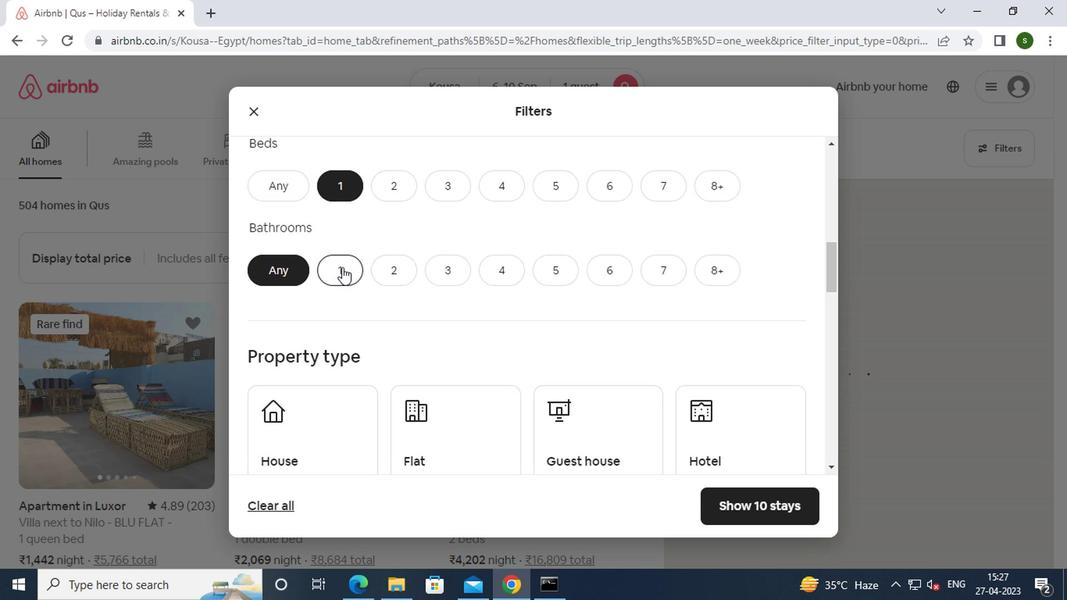 
Action: Mouse scrolled (384, 246) with delta (0, -1)
Screenshot: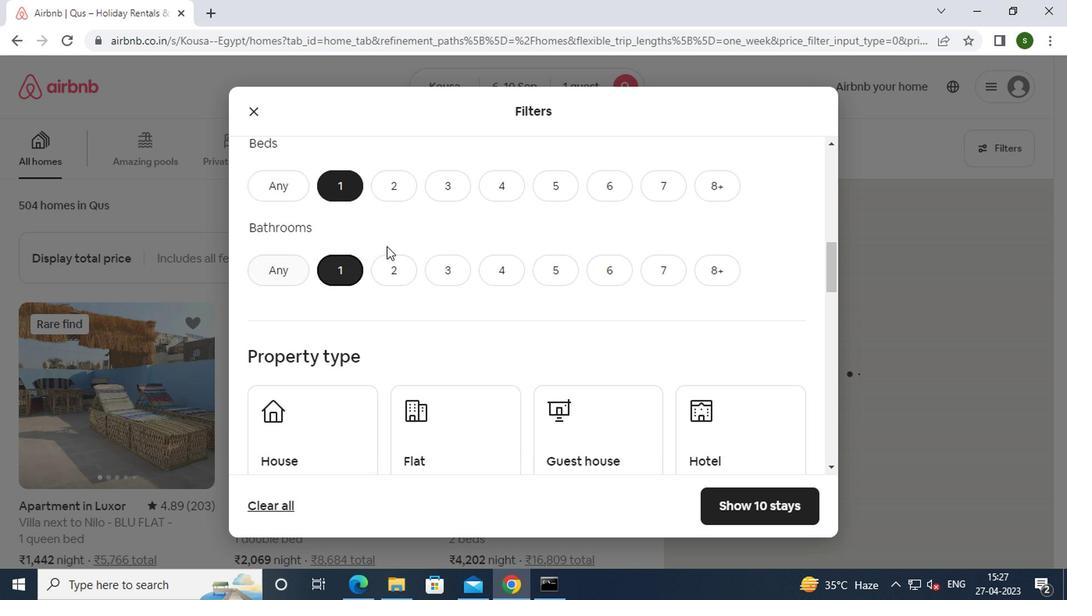 
Action: Mouse scrolled (384, 246) with delta (0, -1)
Screenshot: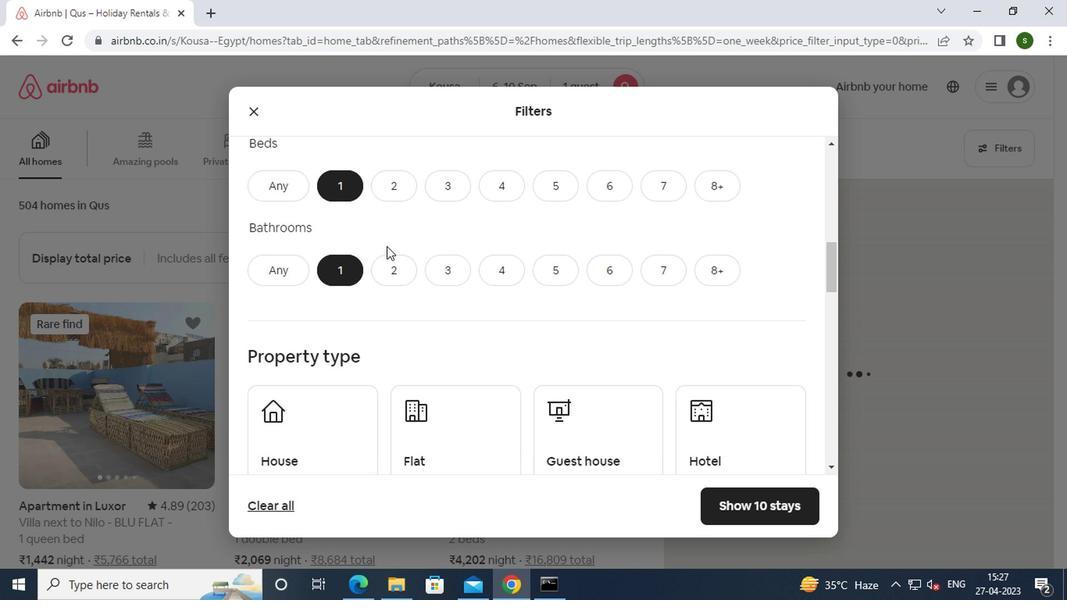
Action: Mouse moved to (341, 298)
Screenshot: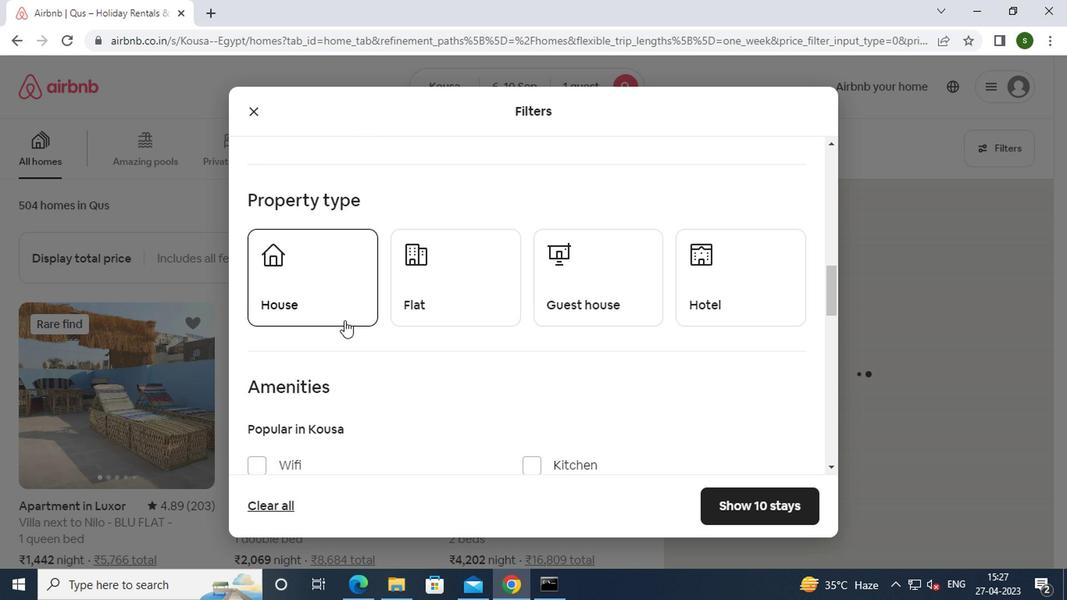 
Action: Mouse pressed left at (341, 298)
Screenshot: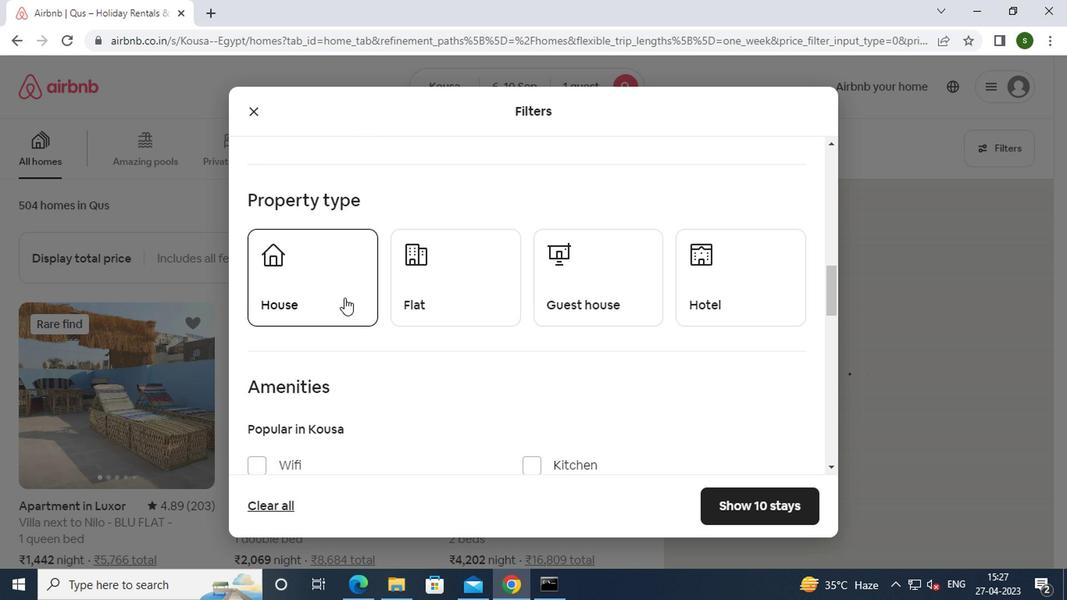 
Action: Mouse moved to (467, 294)
Screenshot: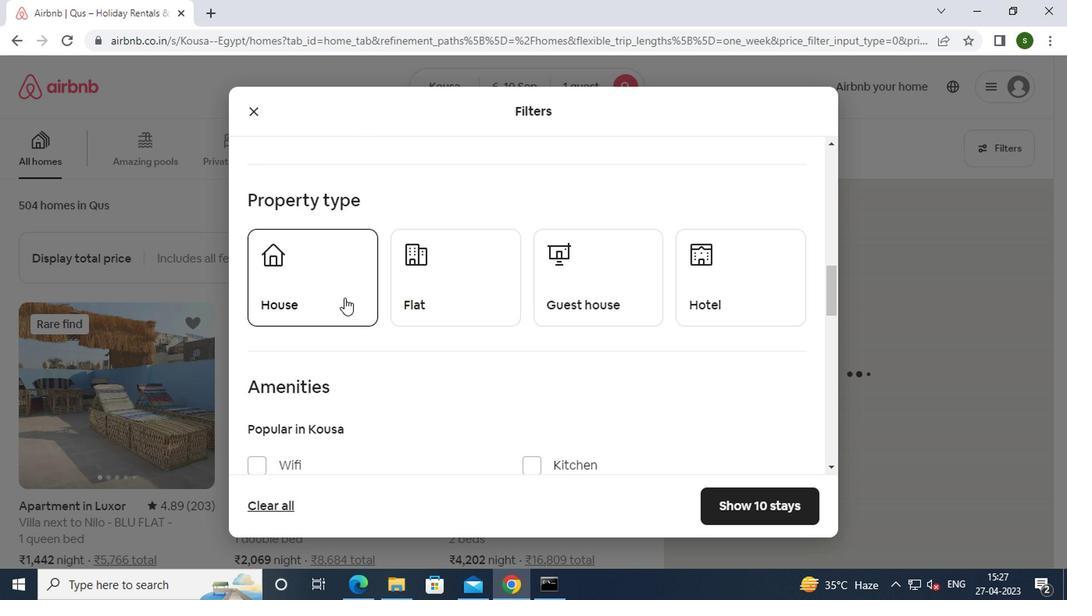 
Action: Mouse pressed left at (467, 294)
Screenshot: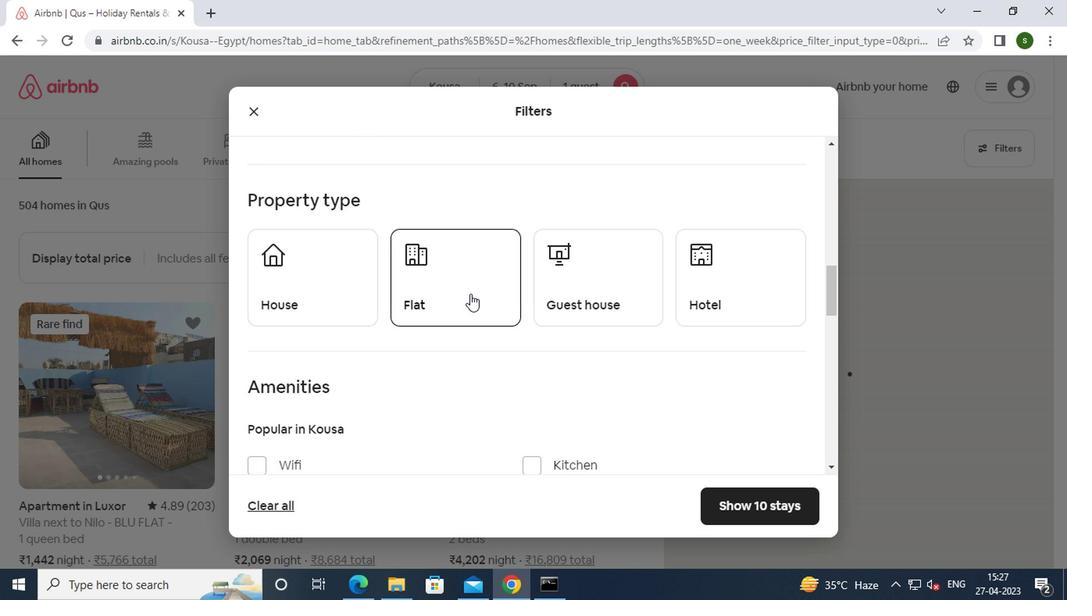 
Action: Mouse moved to (577, 273)
Screenshot: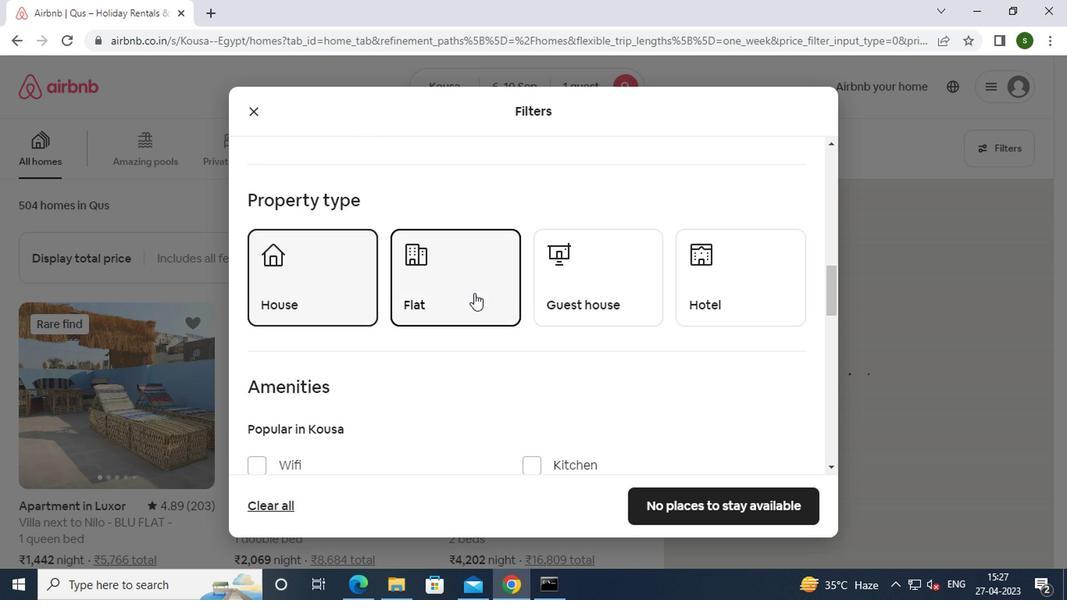 
Action: Mouse pressed left at (577, 273)
Screenshot: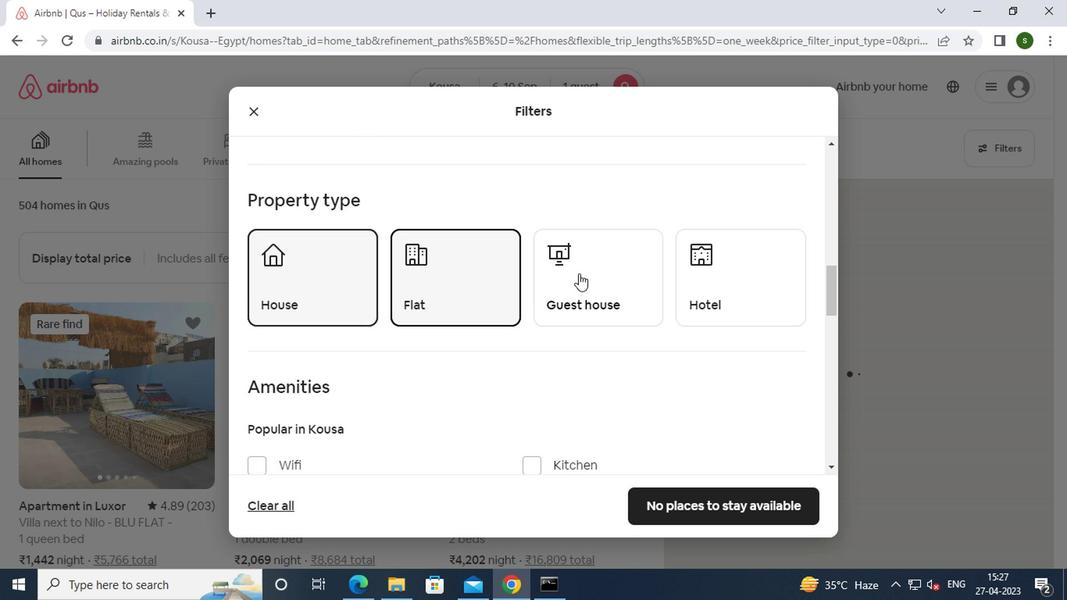 
Action: Mouse moved to (736, 271)
Screenshot: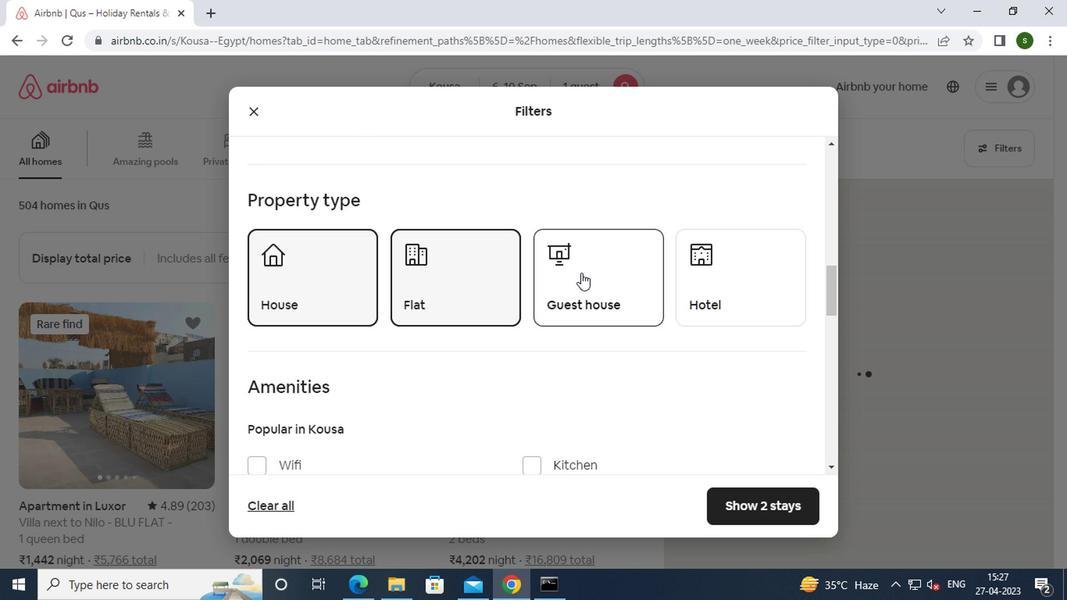 
Action: Mouse pressed left at (736, 271)
Screenshot: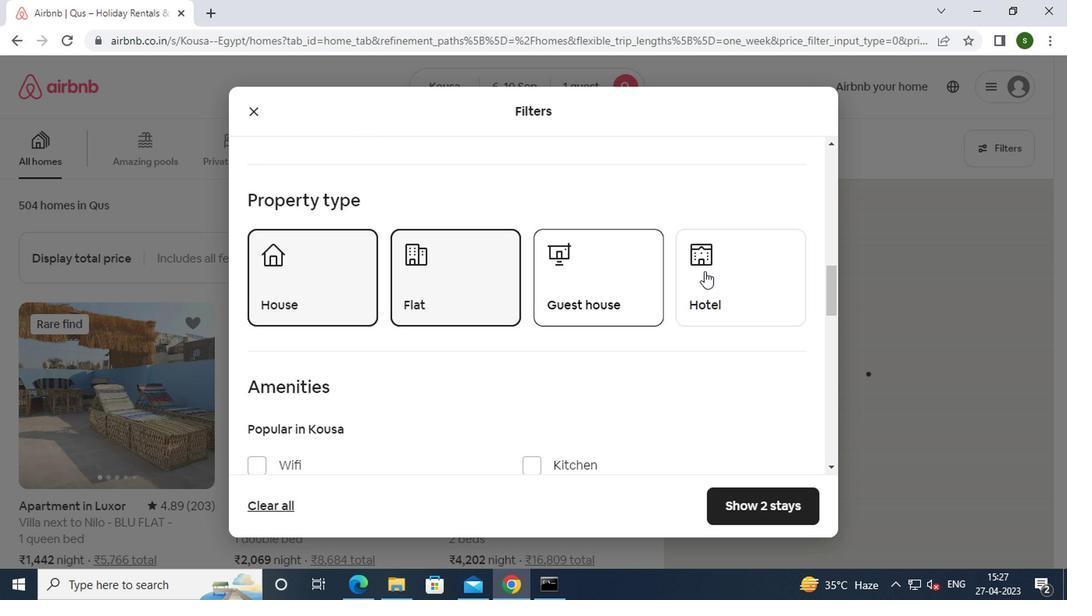 
Action: Mouse moved to (622, 303)
Screenshot: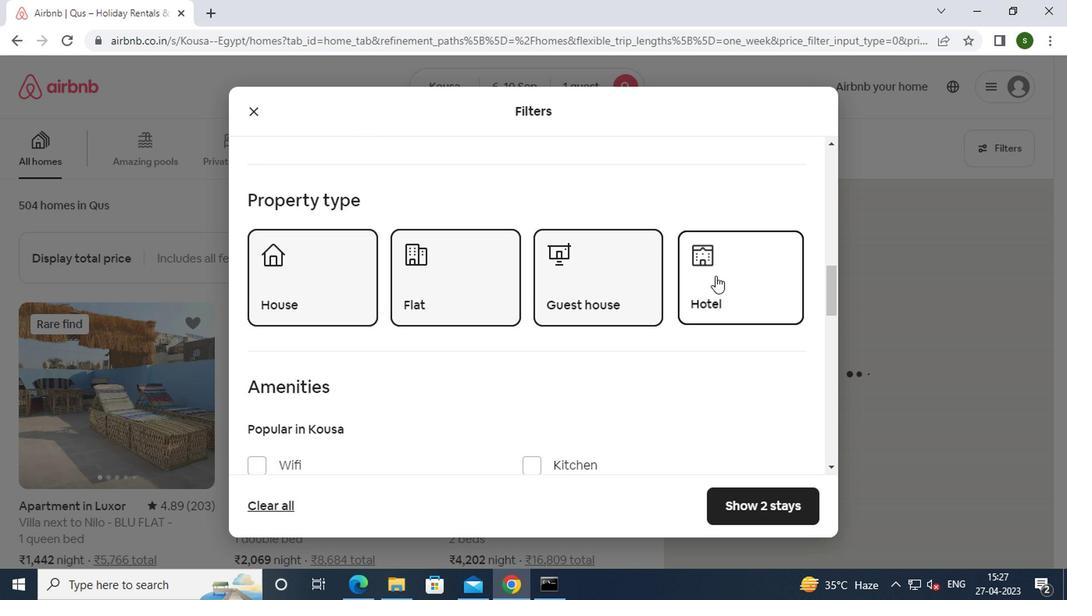 
Action: Mouse scrolled (622, 302) with delta (0, -1)
Screenshot: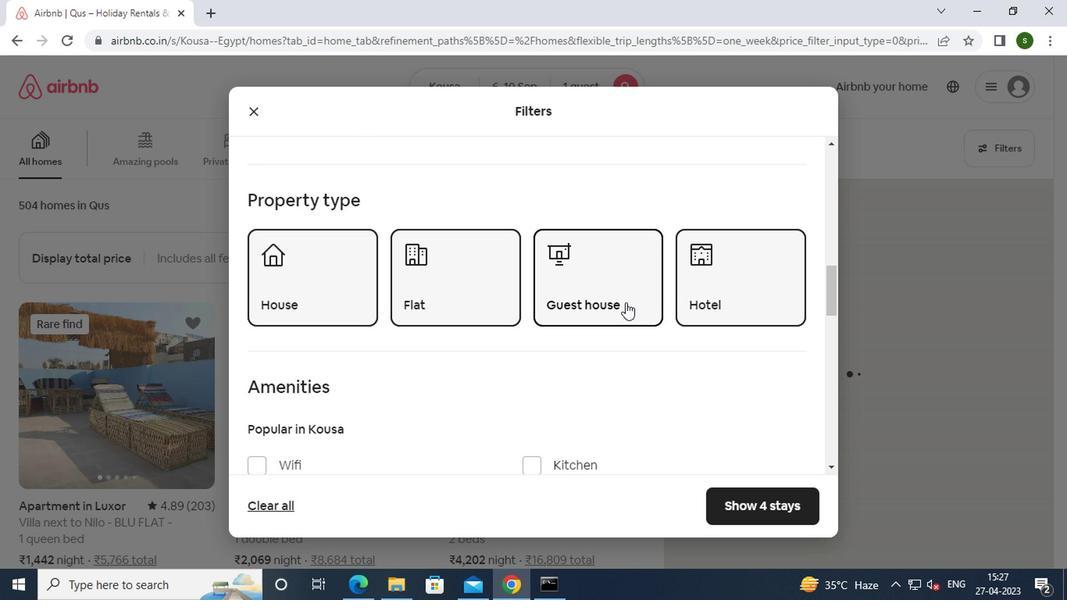 
Action: Mouse scrolled (622, 302) with delta (0, -1)
Screenshot: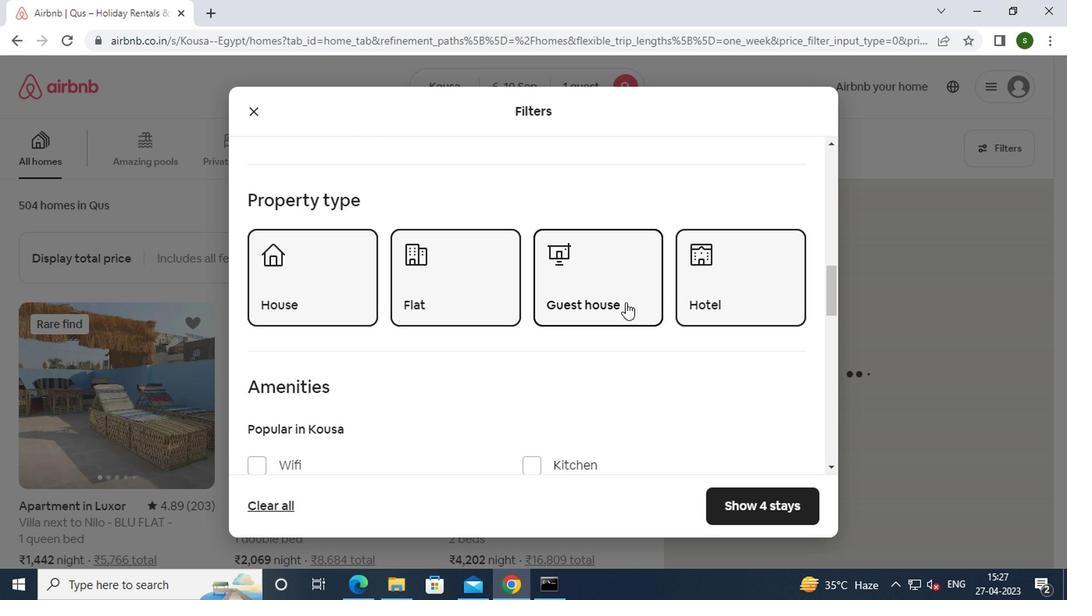 
Action: Mouse scrolled (622, 302) with delta (0, -1)
Screenshot: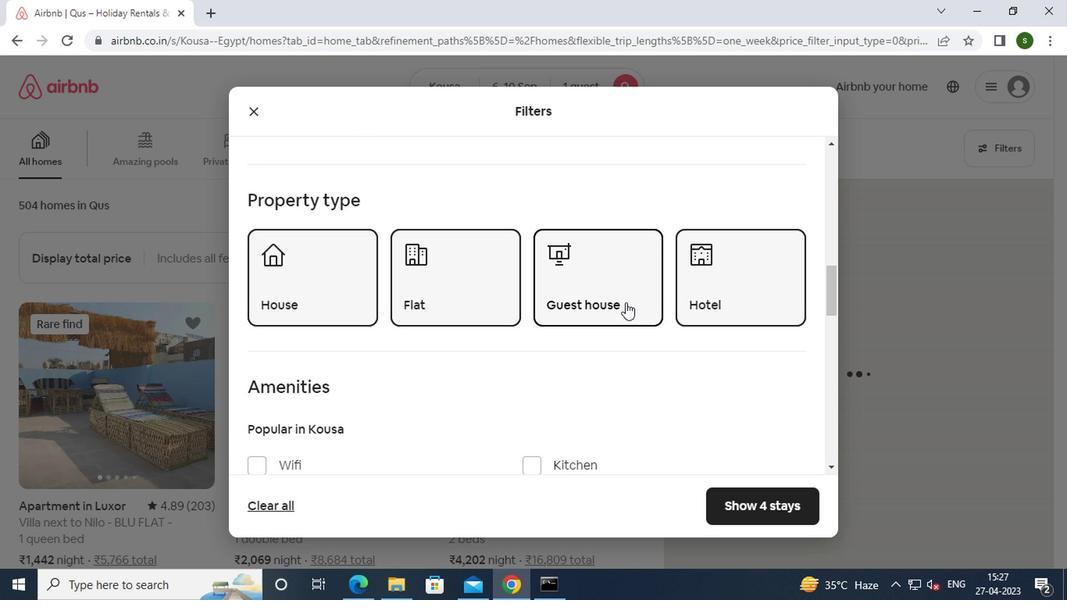 
Action: Mouse scrolled (622, 302) with delta (0, -1)
Screenshot: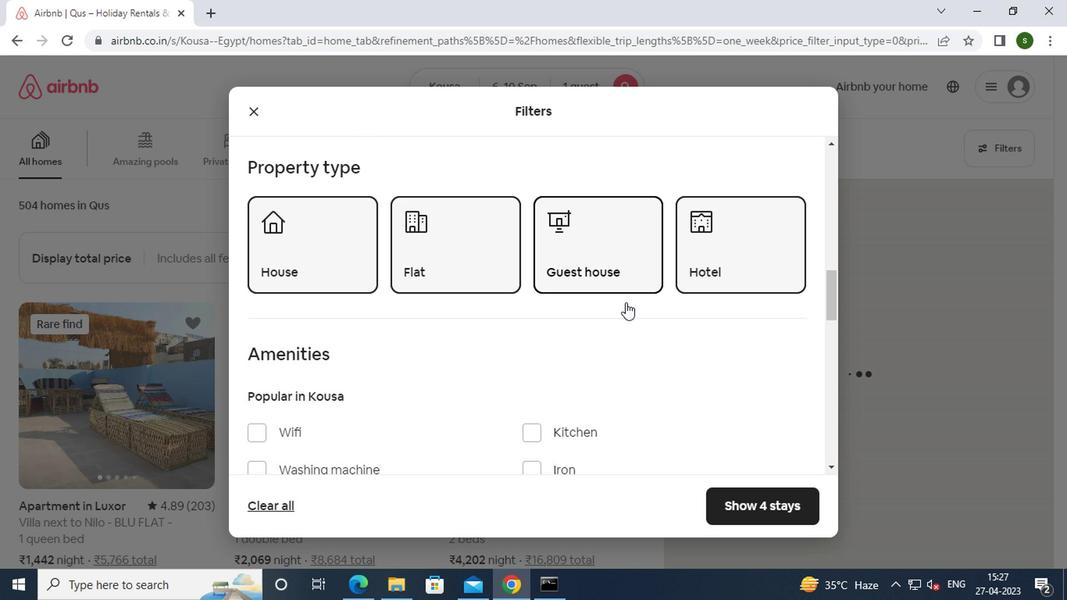 
Action: Mouse scrolled (622, 302) with delta (0, -1)
Screenshot: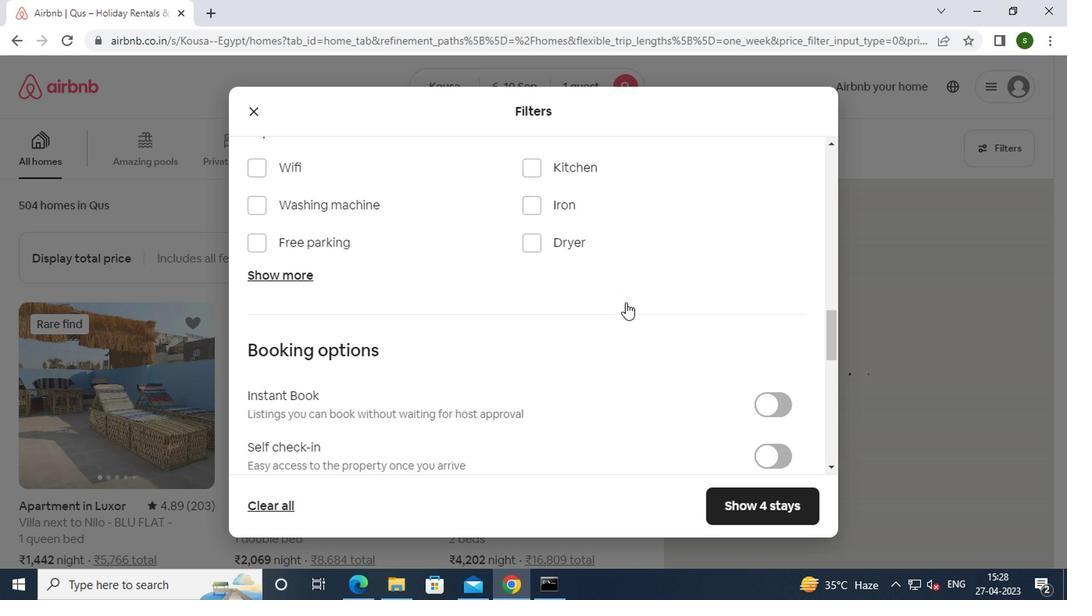 
Action: Mouse scrolled (622, 302) with delta (0, -1)
Screenshot: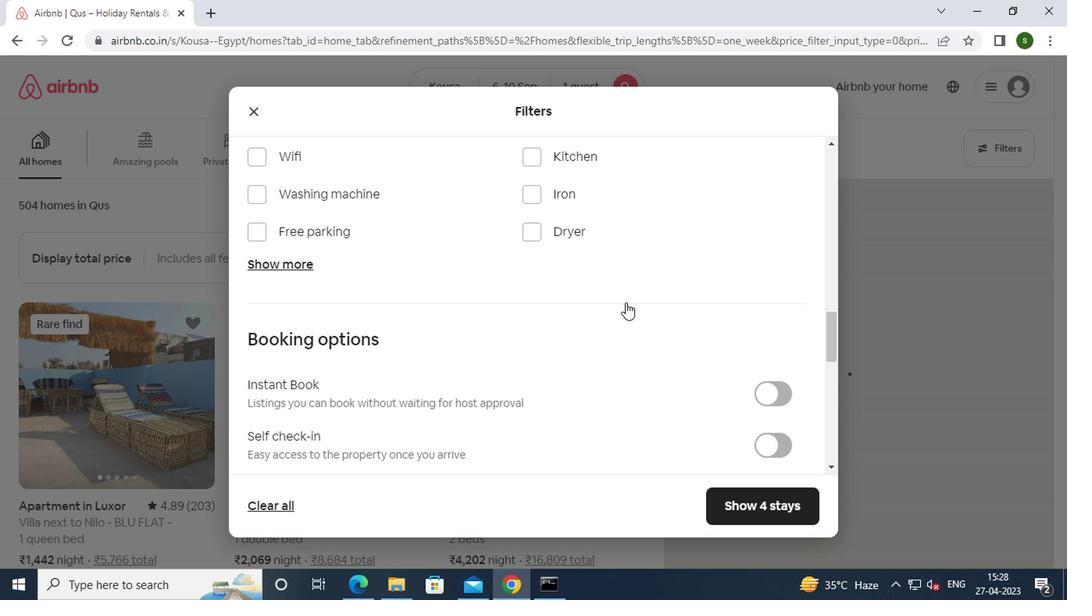 
Action: Mouse scrolled (622, 302) with delta (0, -1)
Screenshot: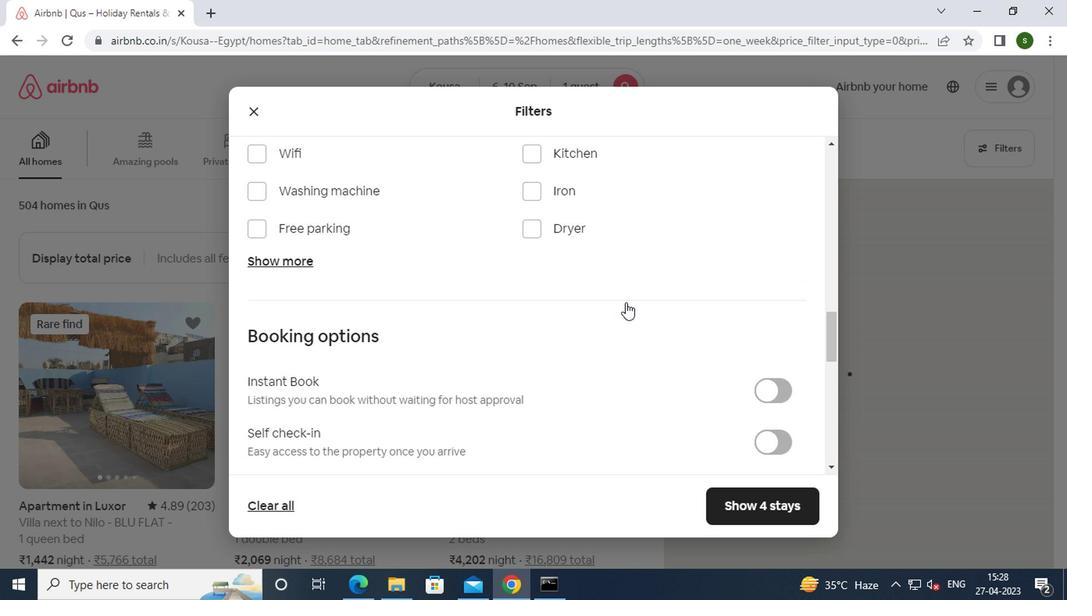 
Action: Mouse moved to (755, 209)
Screenshot: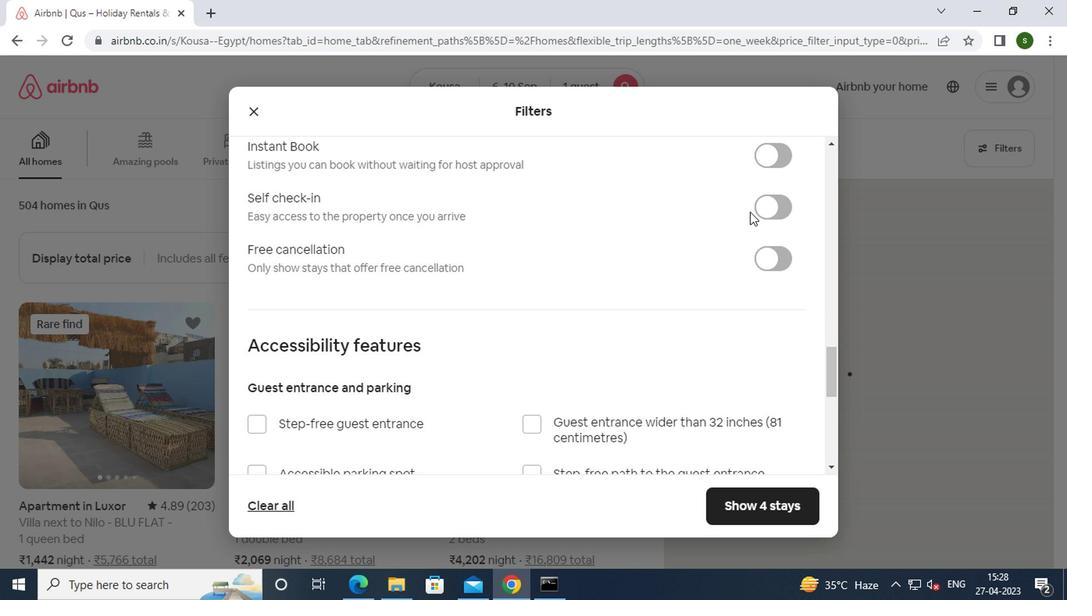 
Action: Mouse pressed left at (755, 209)
Screenshot: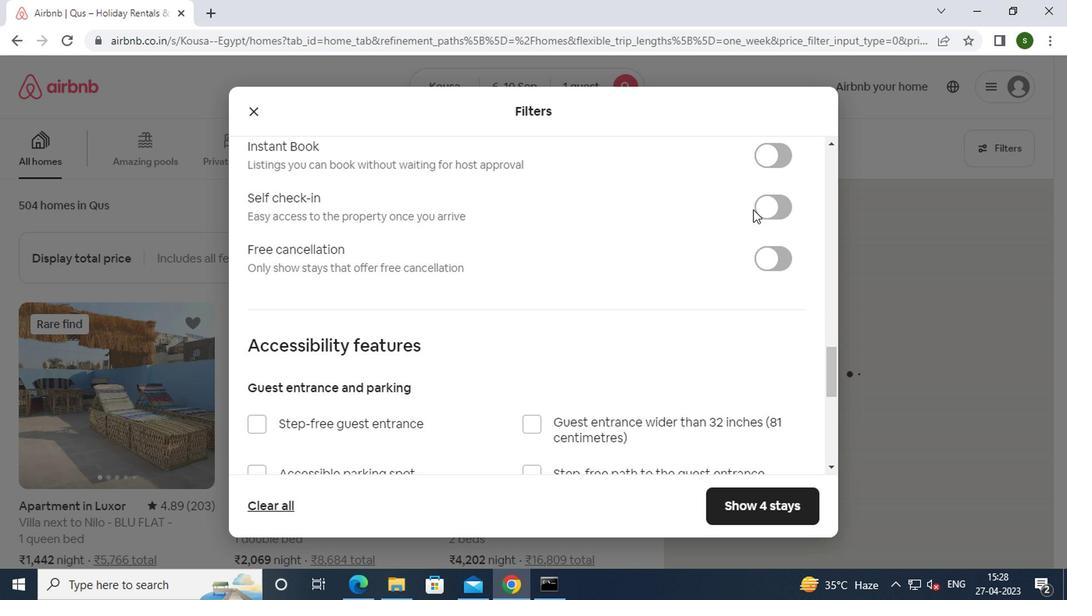 
Action: Mouse moved to (616, 259)
Screenshot: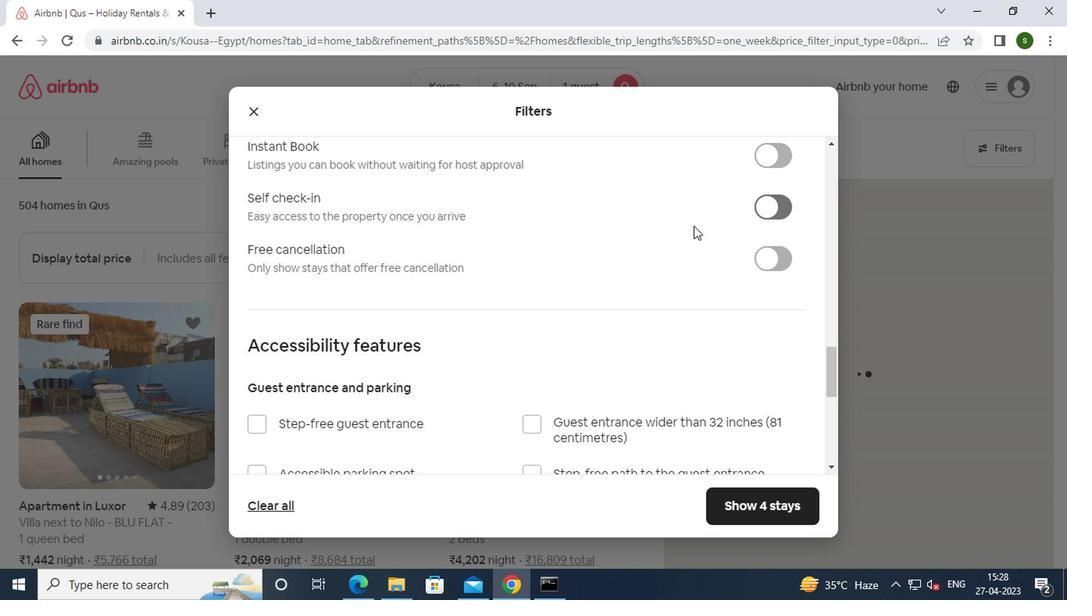 
Action: Mouse scrolled (616, 257) with delta (0, -1)
Screenshot: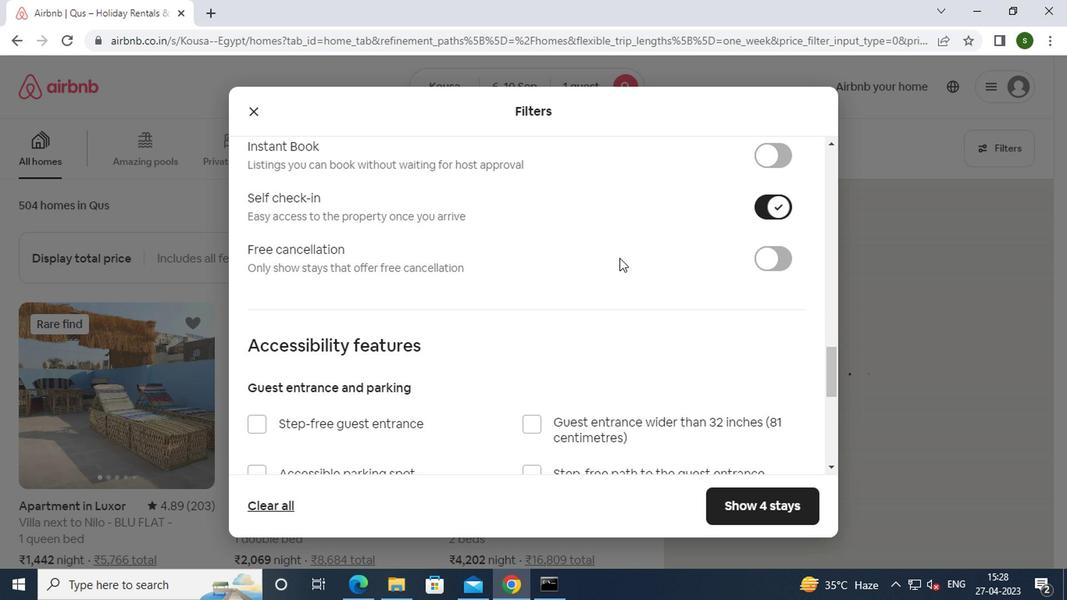 
Action: Mouse scrolled (616, 257) with delta (0, -1)
Screenshot: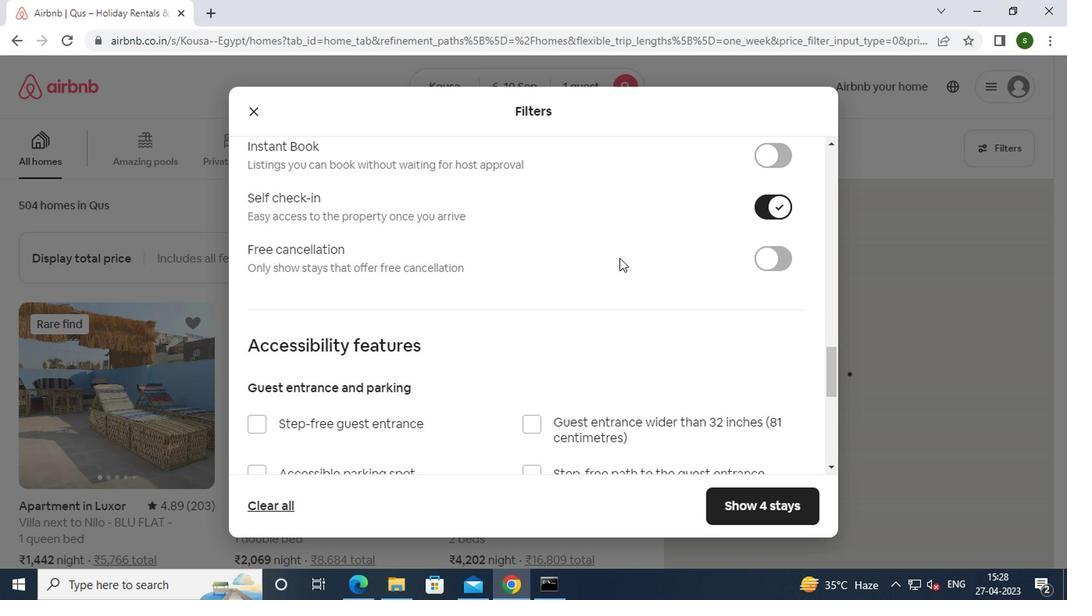 
Action: Mouse scrolled (616, 257) with delta (0, -1)
Screenshot: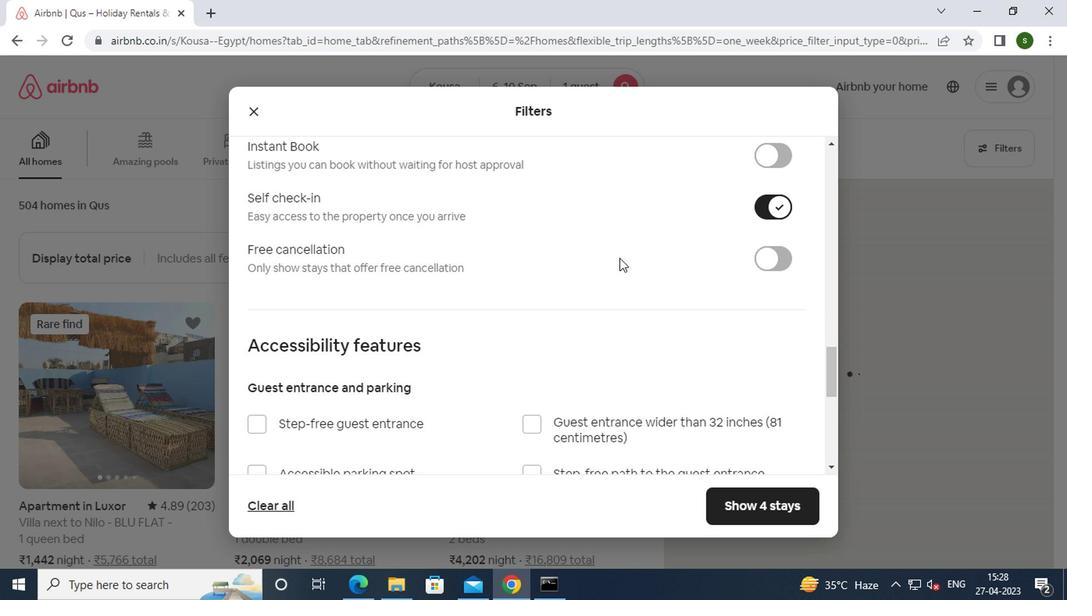 
Action: Mouse scrolled (616, 257) with delta (0, -1)
Screenshot: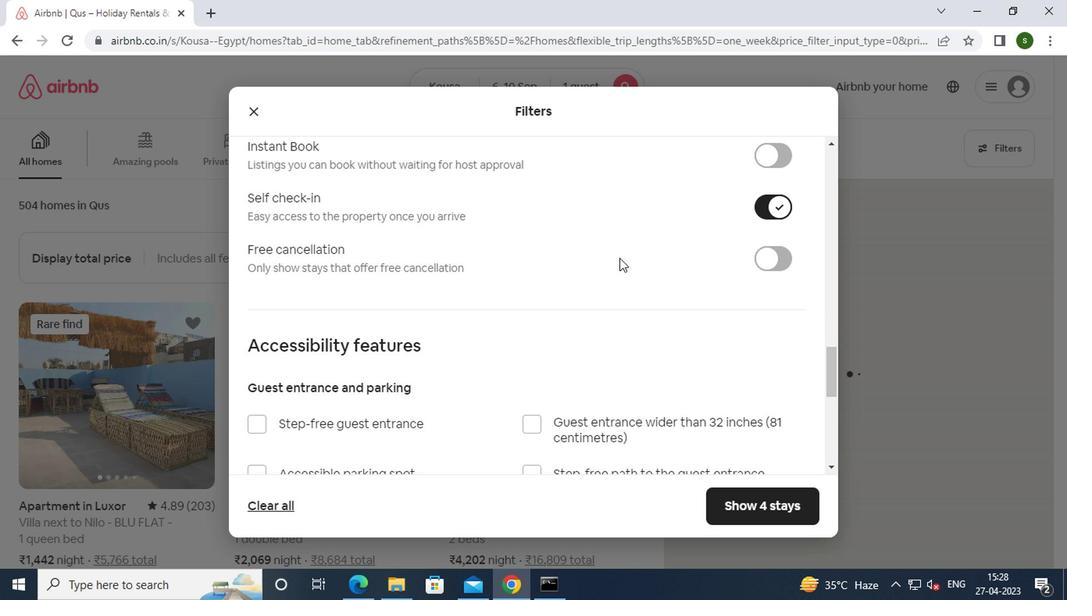
Action: Mouse scrolled (616, 257) with delta (0, -1)
Screenshot: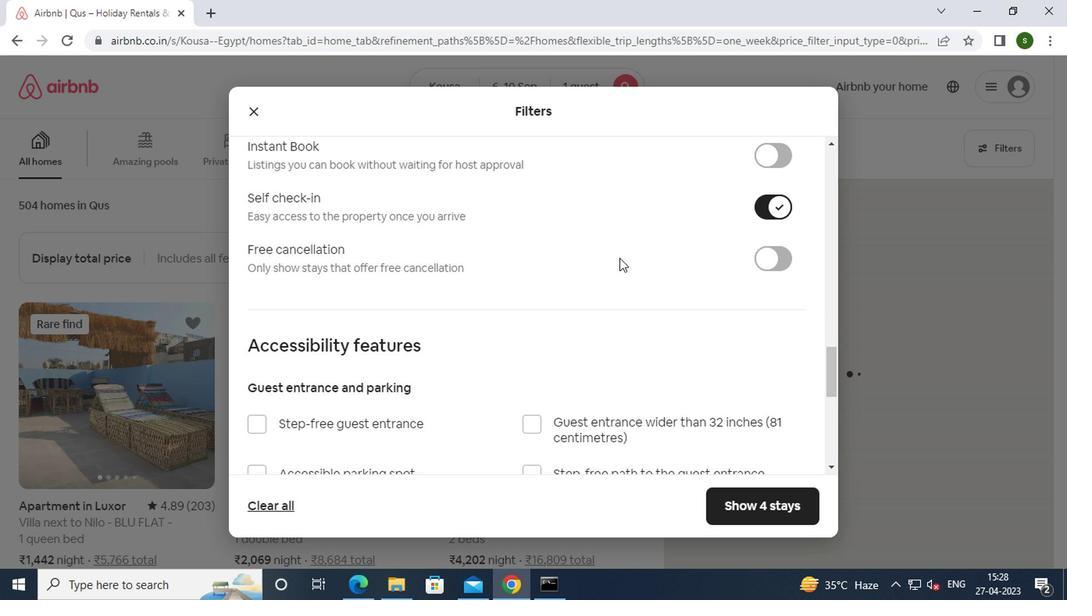 
Action: Mouse scrolled (616, 257) with delta (0, -1)
Screenshot: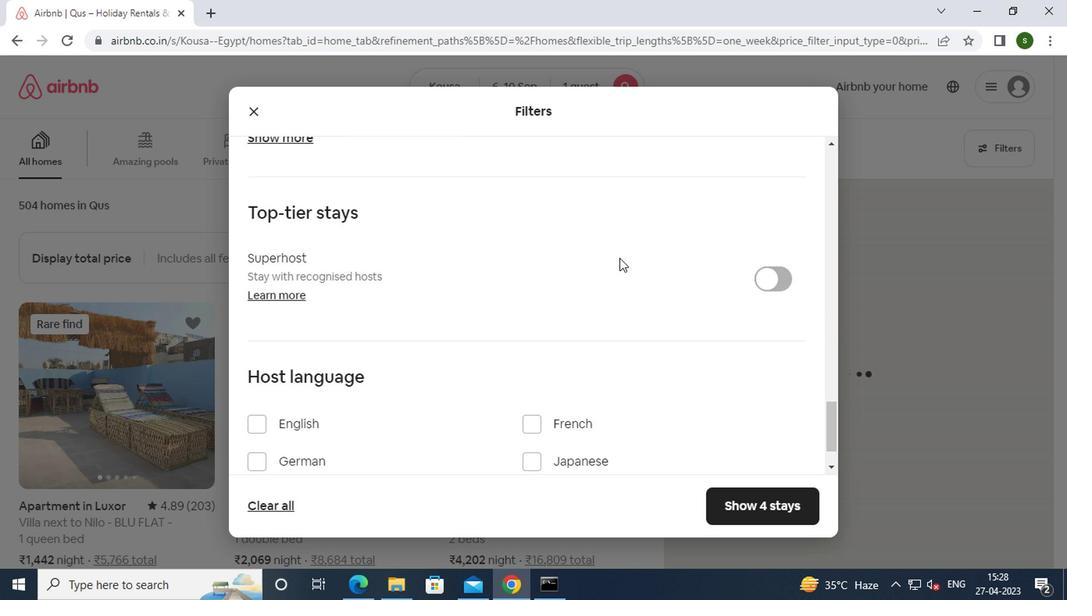 
Action: Mouse scrolled (616, 257) with delta (0, -1)
Screenshot: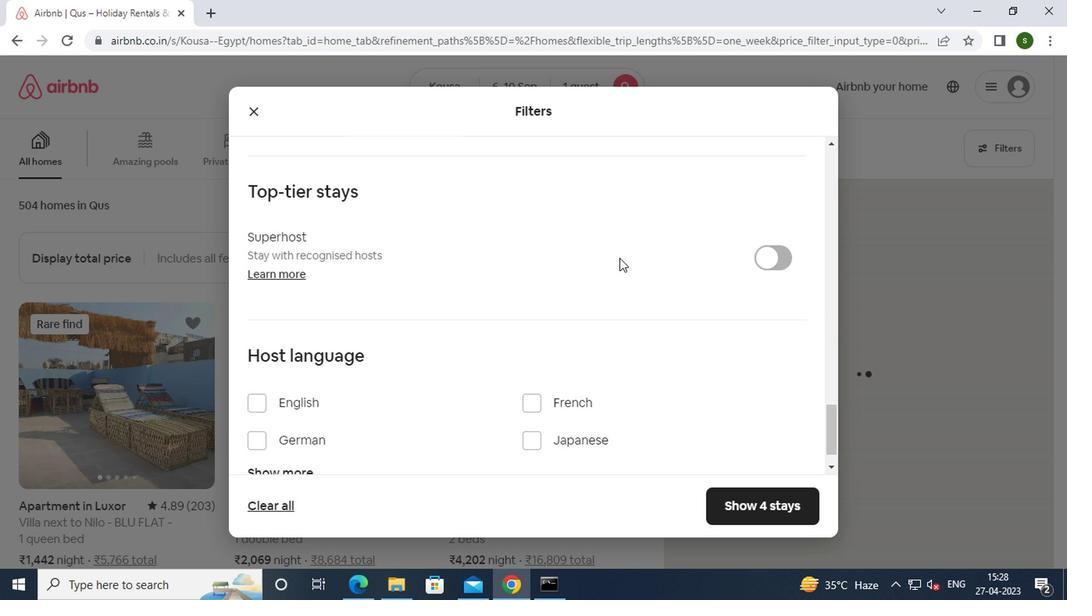 
Action: Mouse scrolled (616, 257) with delta (0, -1)
Screenshot: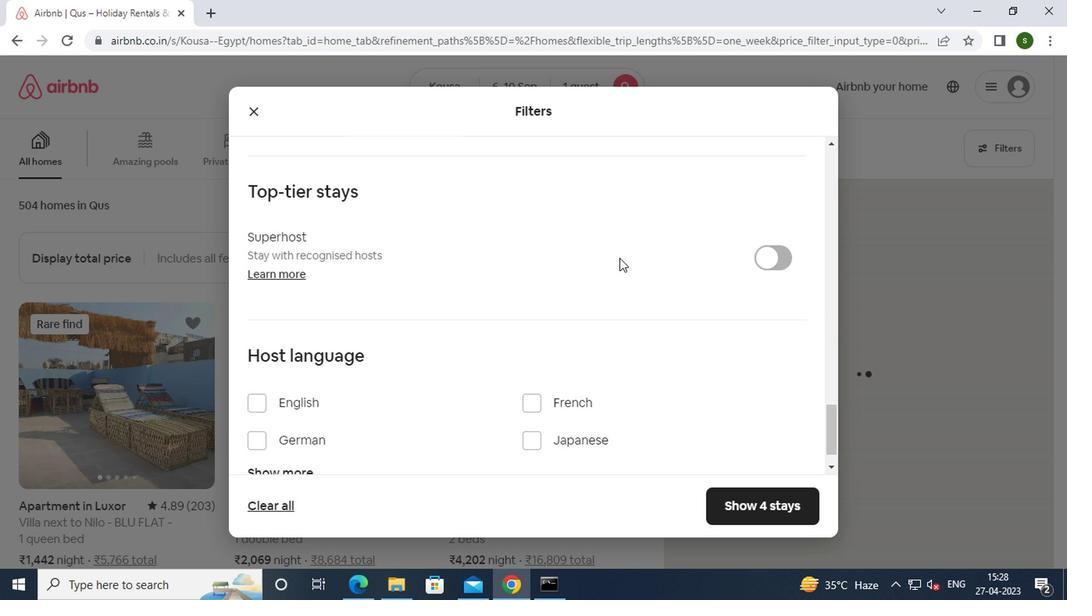 
Action: Mouse scrolled (616, 257) with delta (0, -1)
Screenshot: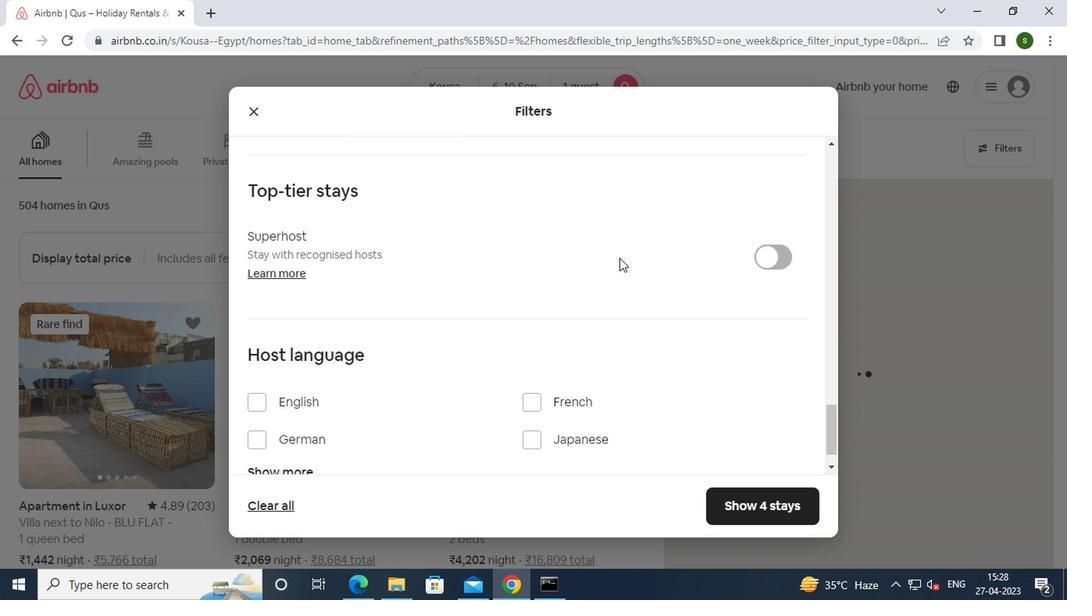 
Action: Mouse moved to (300, 360)
Screenshot: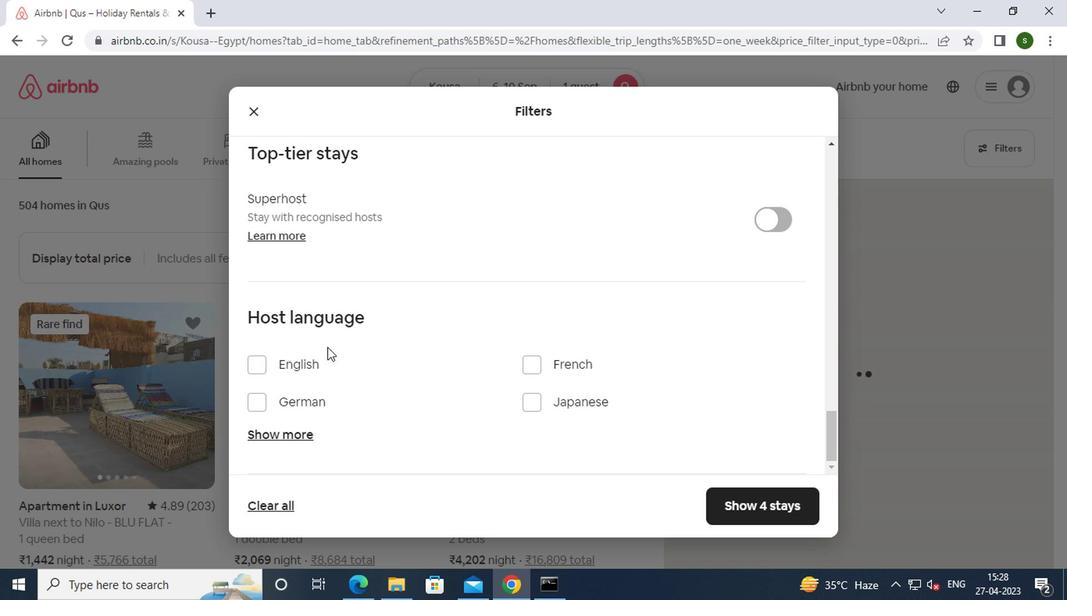
Action: Mouse pressed left at (300, 360)
Screenshot: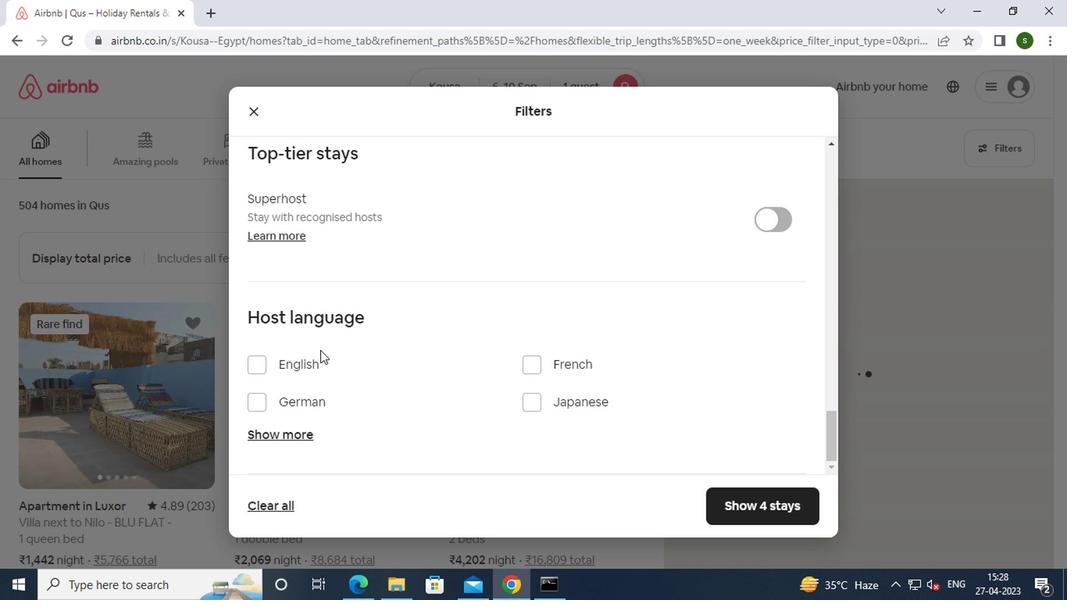 
Action: Mouse moved to (738, 507)
Screenshot: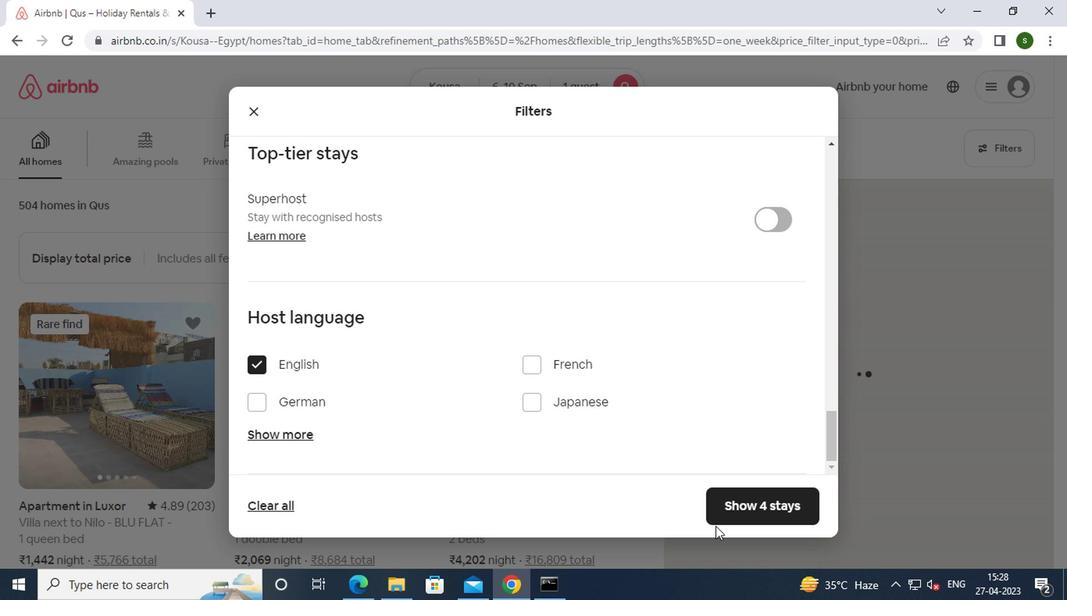 
Action: Mouse pressed left at (738, 507)
Screenshot: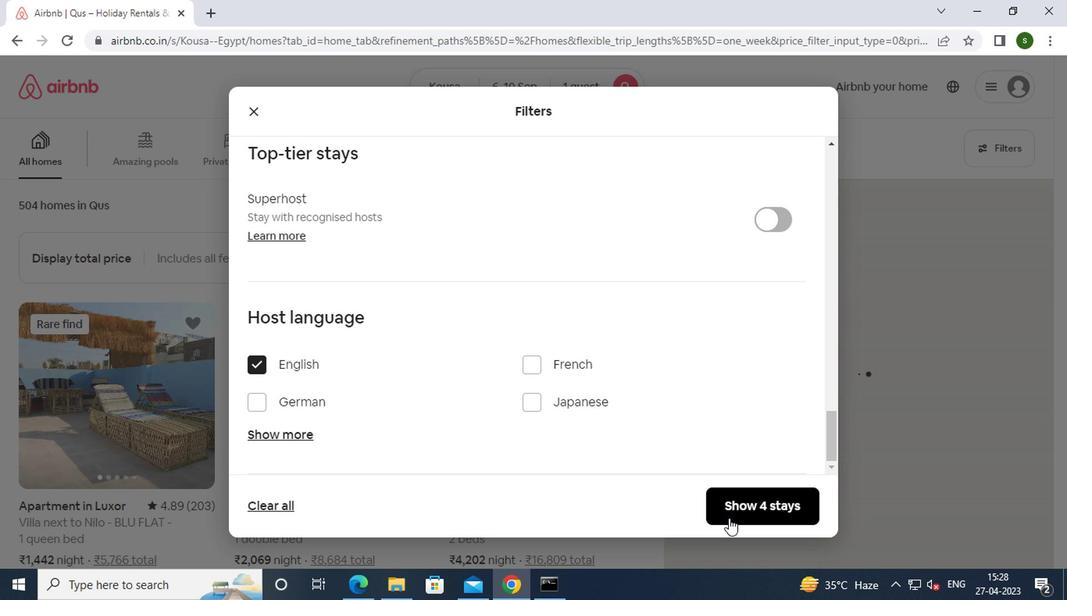 
Action: Mouse moved to (591, 364)
Screenshot: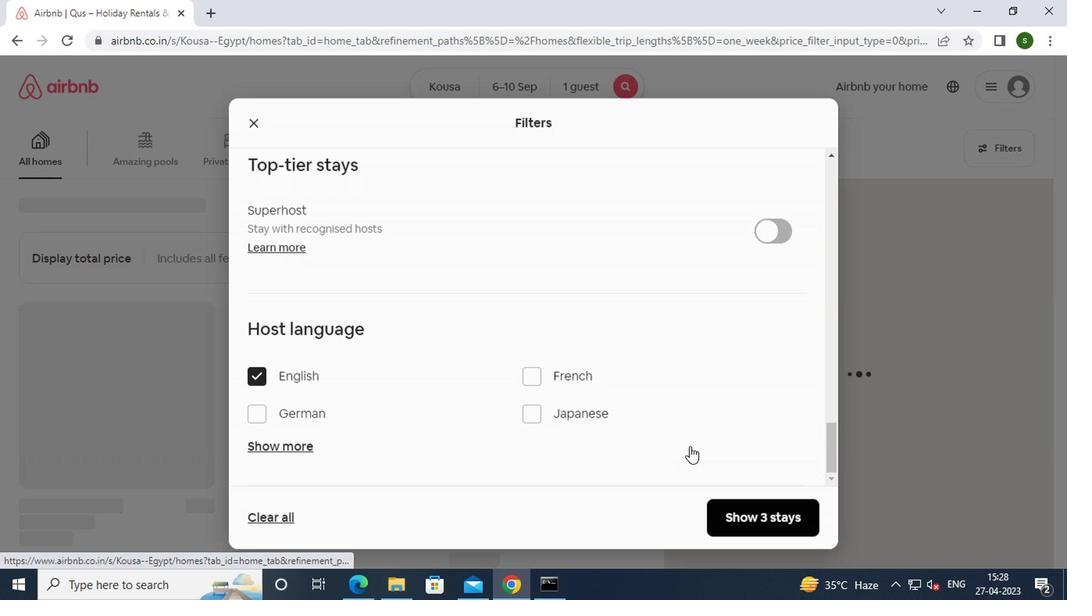 
